 Task: Add an event with the title Third Marketing Campaign Evaluation and Fine-tuning, date '2024/04/09', time 7:00 AM to 9:00 AMand add a description: During the discussion, both the employee and the supervisor (or relevant stakeholders) will have an opportunity to share their perspectives, observations, and concerns. The focus will be on understanding the underlying reasons for the performance issues, identifying any obstacles or challenges, and jointly developing a plan for improvement., put the event into Orange category, logged in from the account softage.8@softage.netand send the event invitation to softage.7@softage.net and softage.9@softage.net. Set a reminder for the event 1 hour before
Action: Mouse moved to (110, 143)
Screenshot: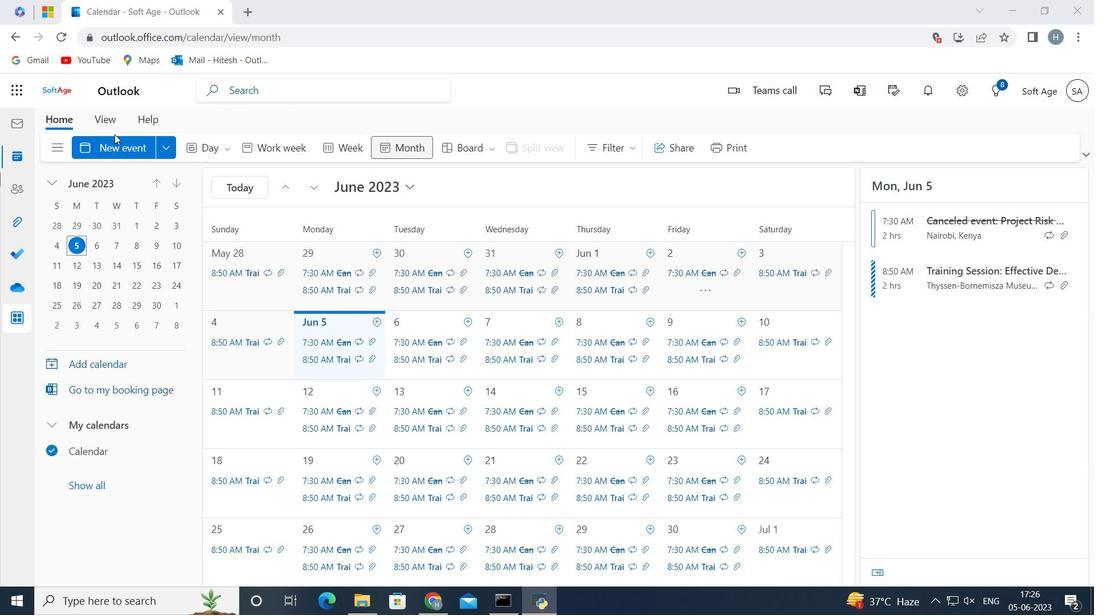
Action: Mouse pressed left at (110, 143)
Screenshot: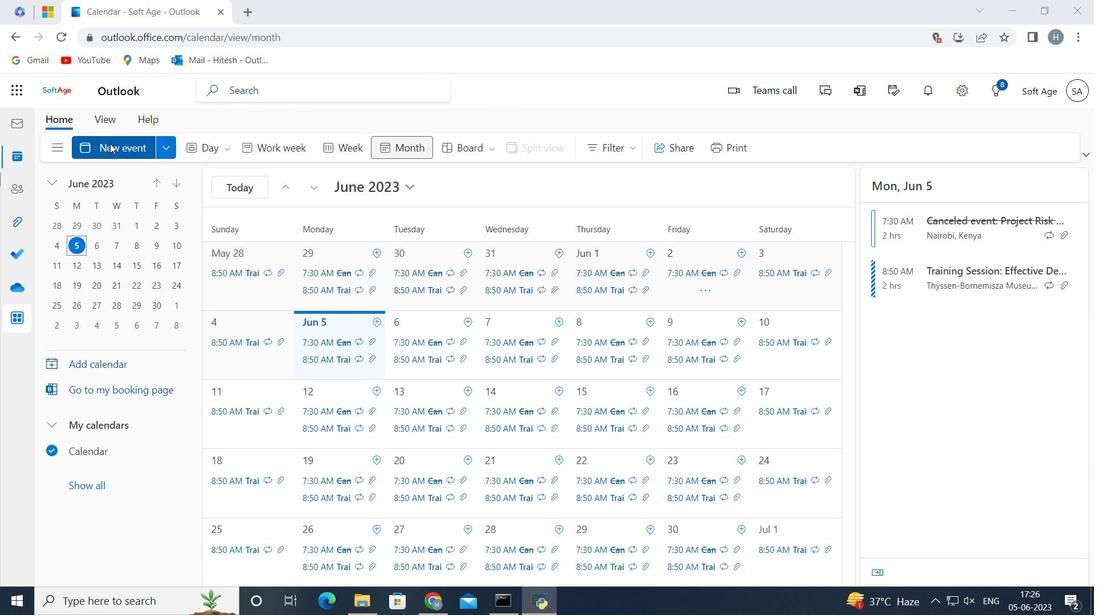 
Action: Mouse moved to (377, 234)
Screenshot: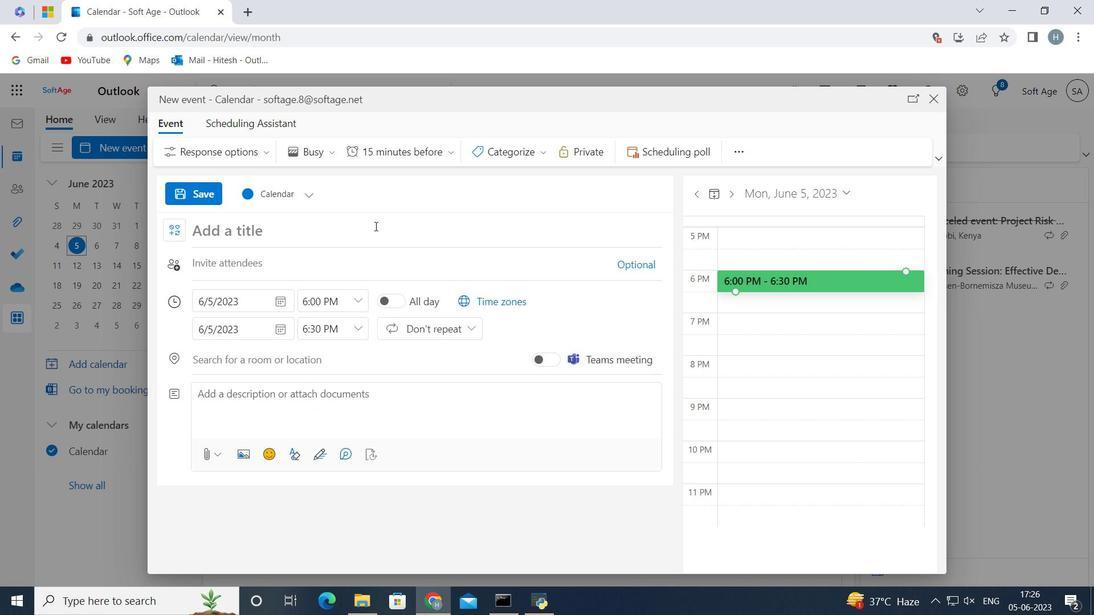 
Action: Mouse pressed left at (377, 234)
Screenshot: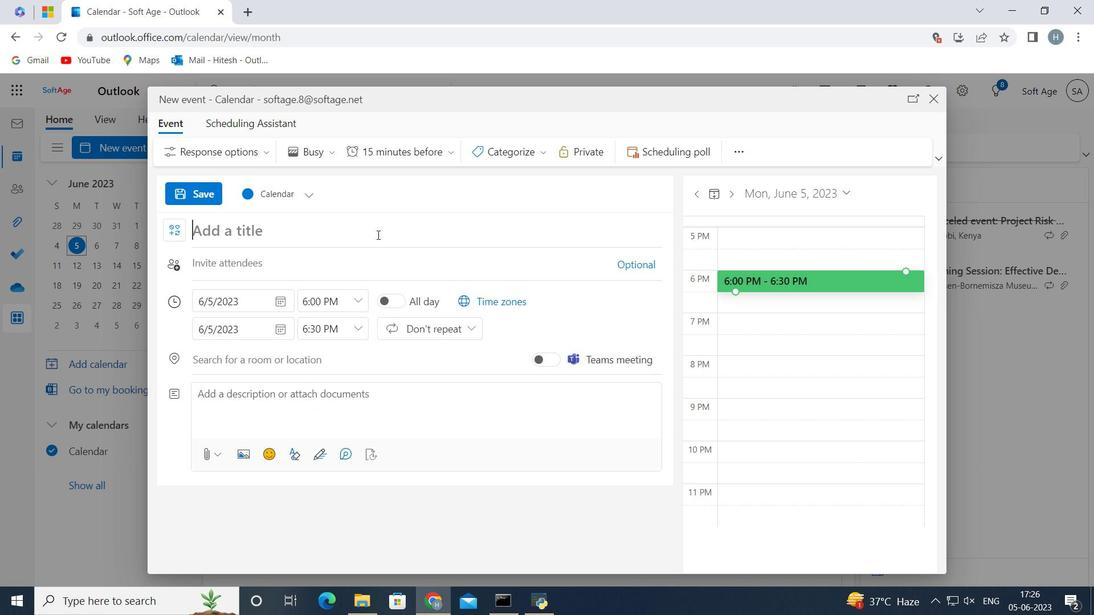 
Action: Key pressed <Key.shift>Third<Key.space><Key.shift>Marketing<Key.space><Key.shift>Campaign<Key.space><Key.shift>Evaluation<Key.space>and<Key.space><Key.shift>Fine-tuning<Key.space>
Screenshot: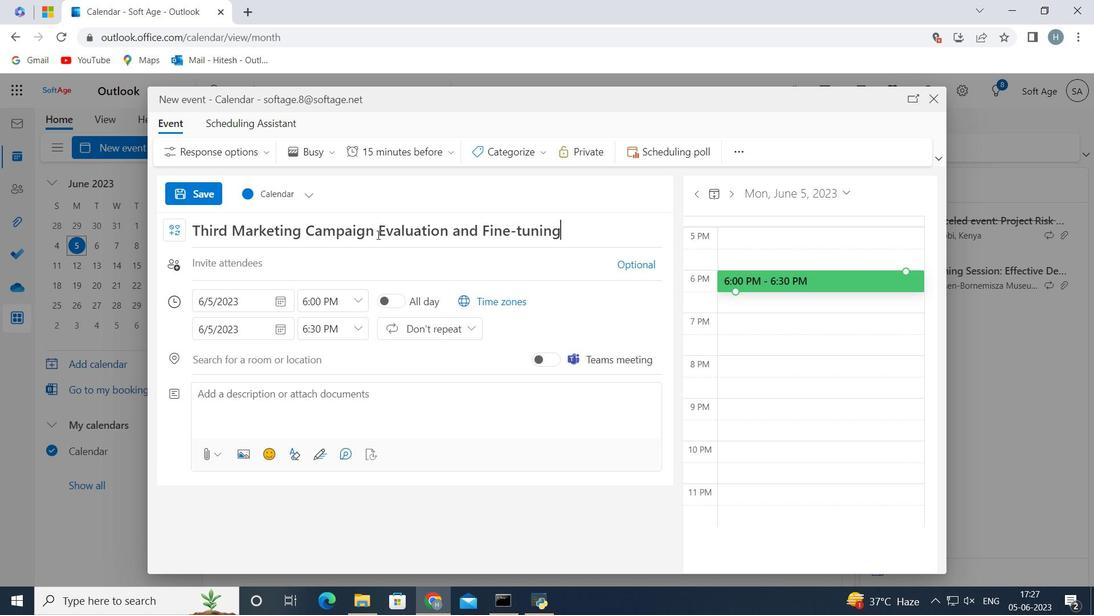 
Action: Mouse moved to (282, 298)
Screenshot: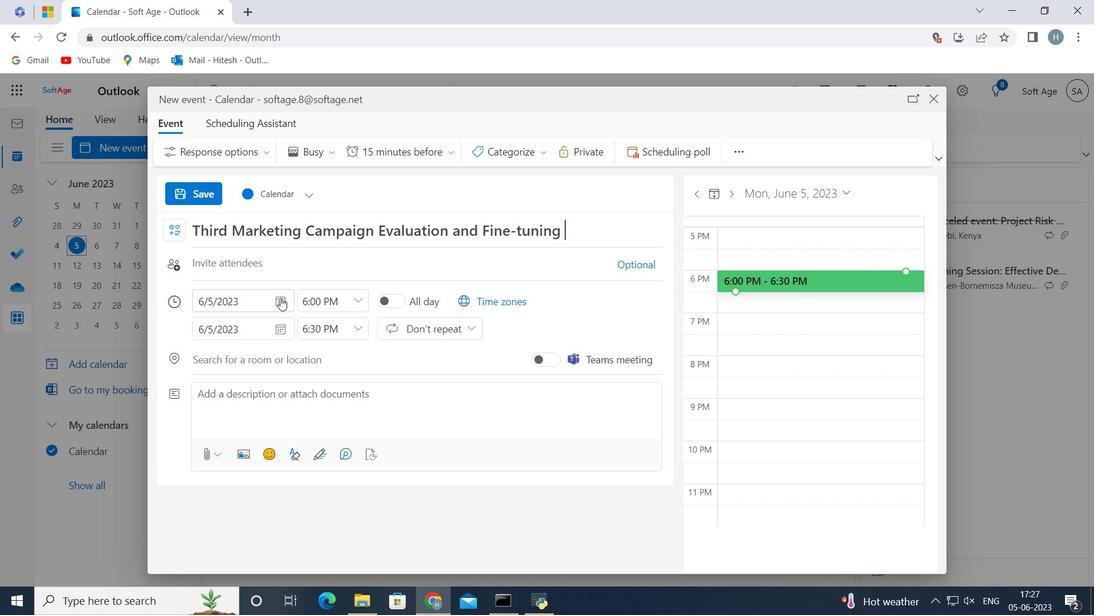 
Action: Mouse pressed left at (282, 298)
Screenshot: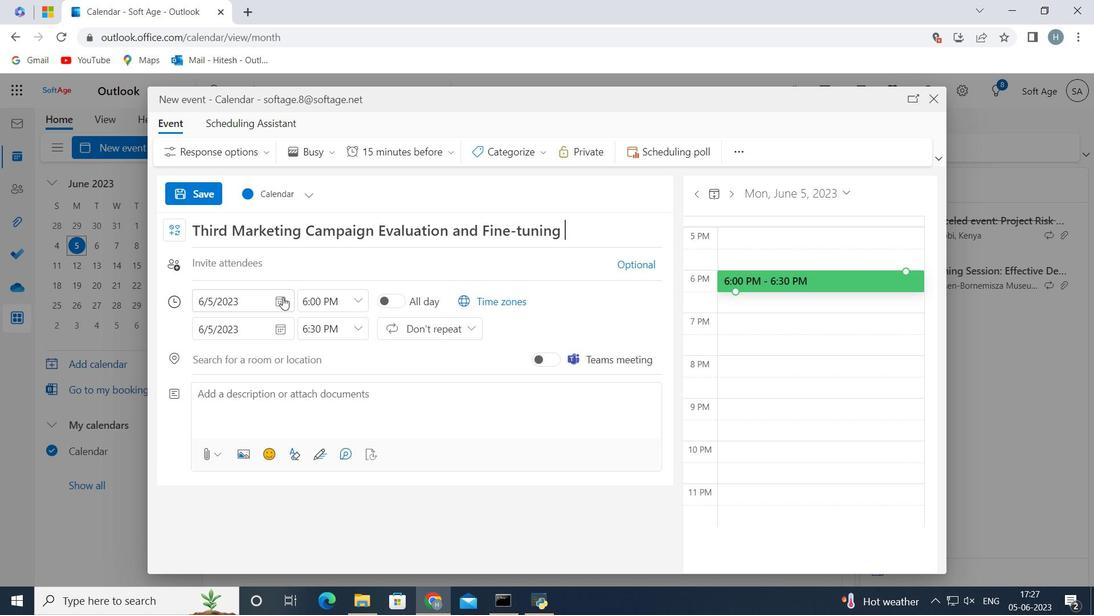 
Action: Mouse moved to (251, 328)
Screenshot: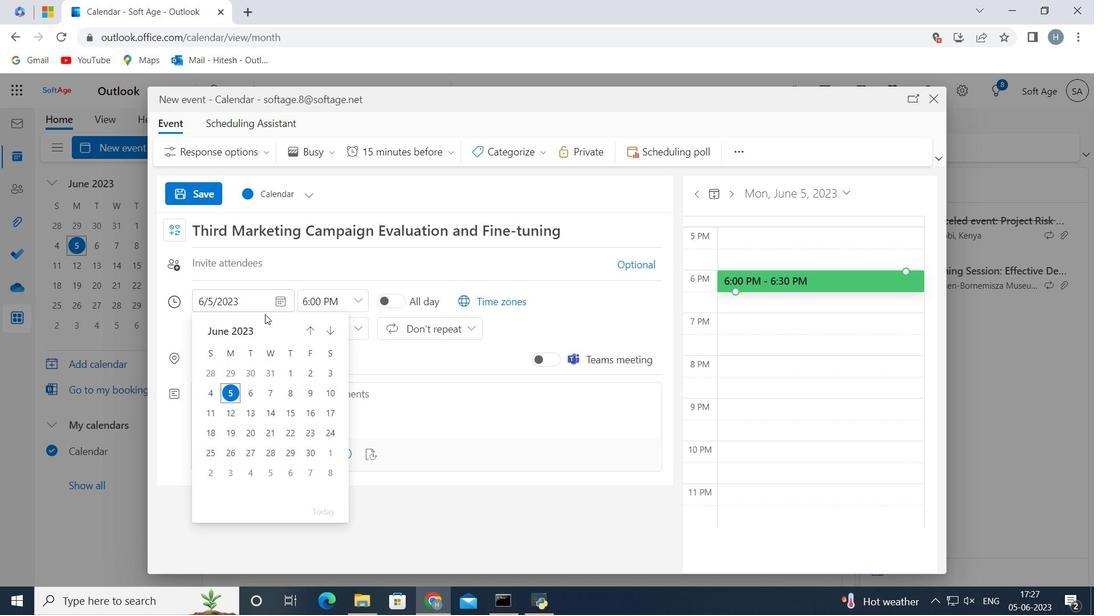 
Action: Mouse pressed left at (251, 328)
Screenshot: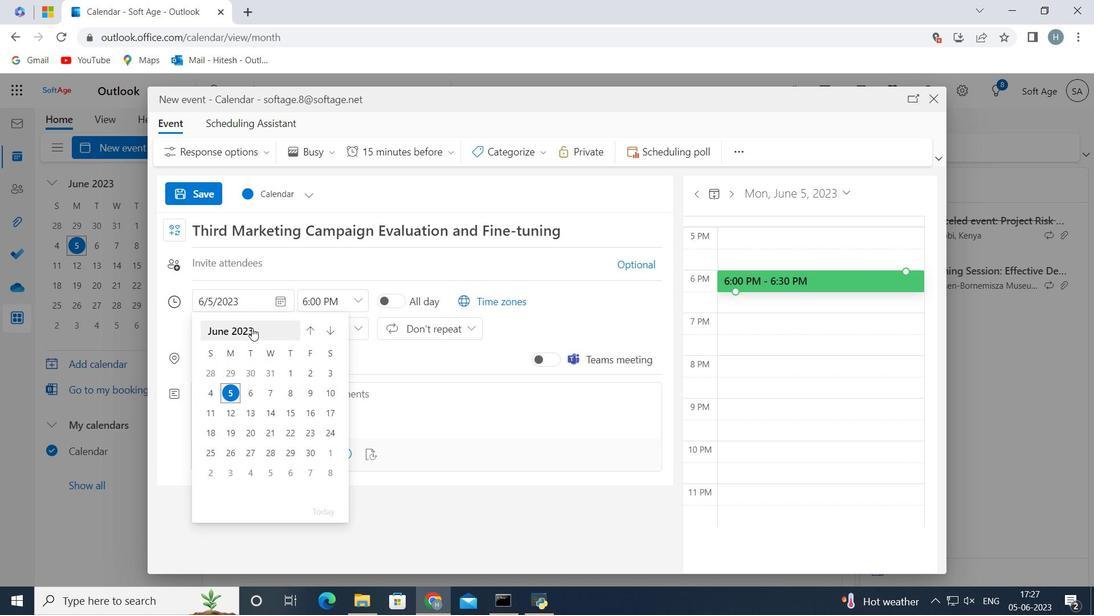 
Action: Mouse pressed left at (251, 328)
Screenshot: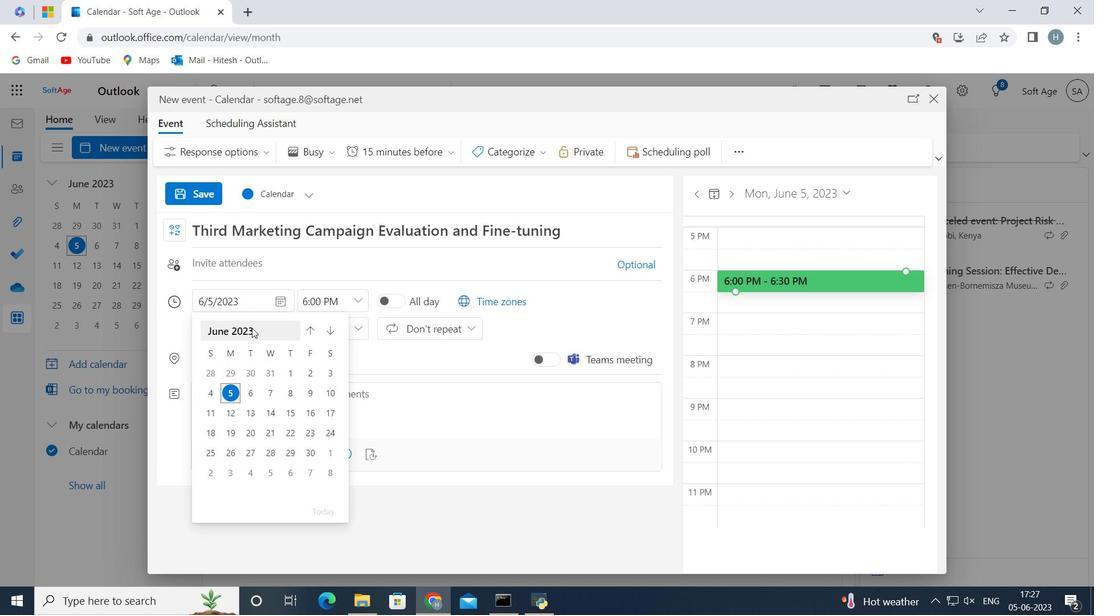 
Action: Mouse moved to (222, 396)
Screenshot: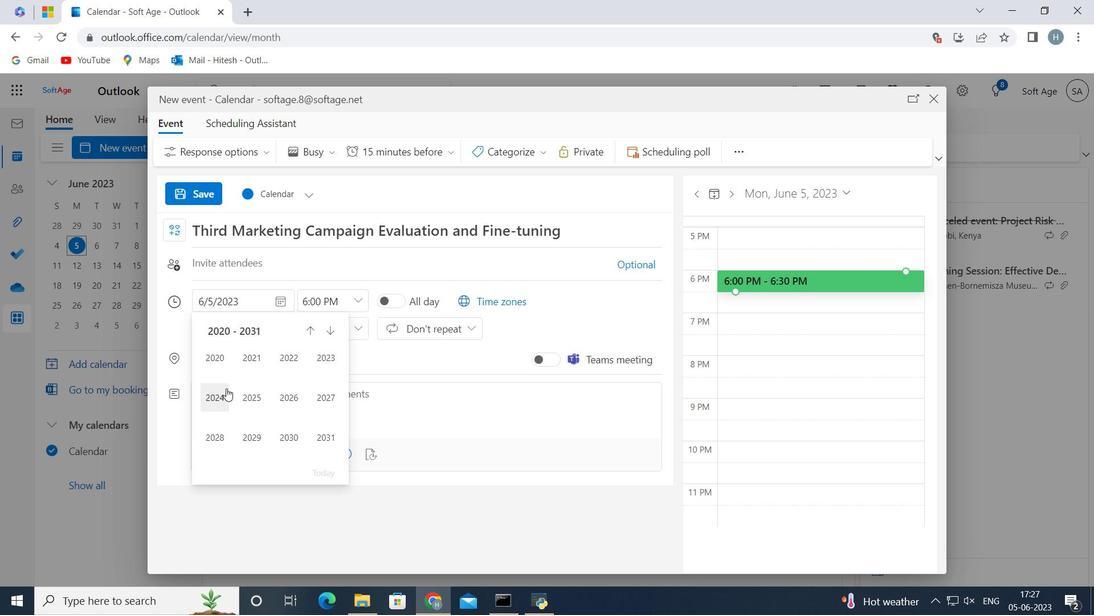 
Action: Mouse pressed left at (222, 396)
Screenshot: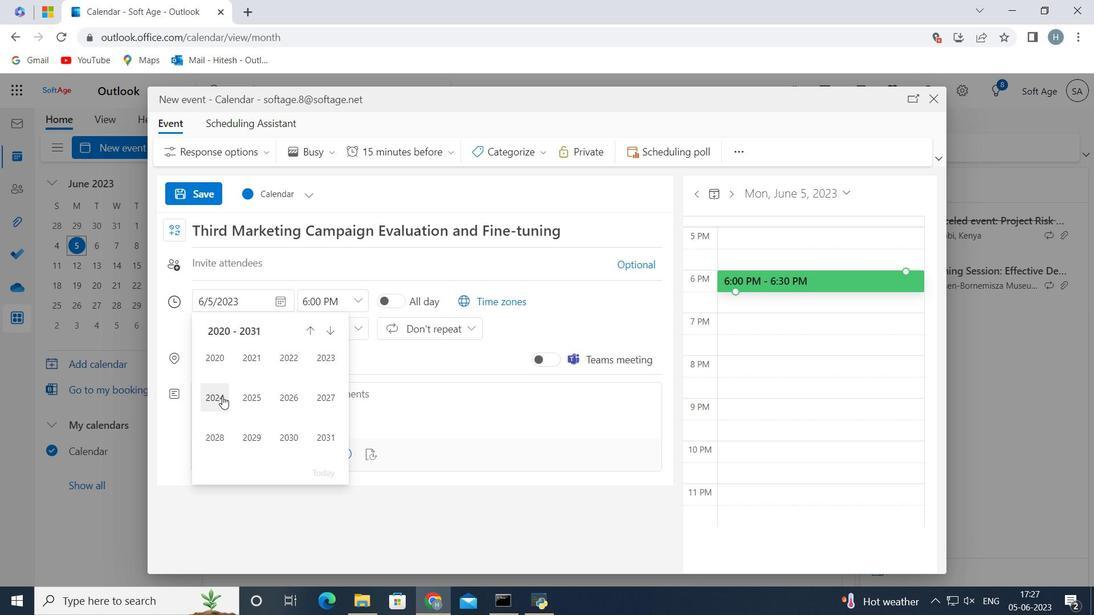 
Action: Mouse moved to (328, 355)
Screenshot: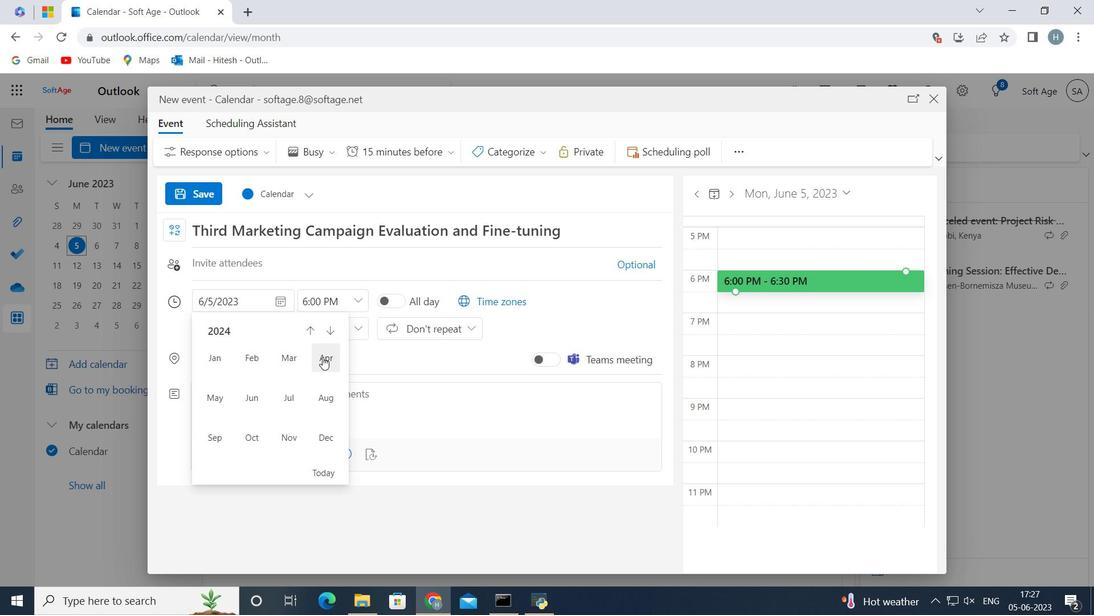 
Action: Mouse pressed left at (328, 355)
Screenshot: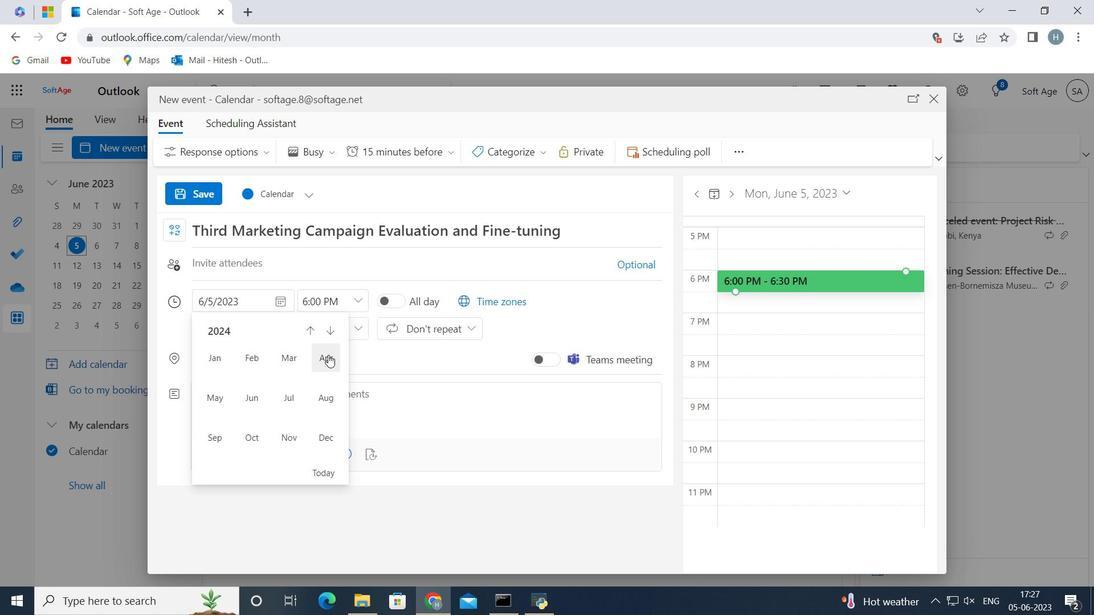 
Action: Mouse moved to (250, 393)
Screenshot: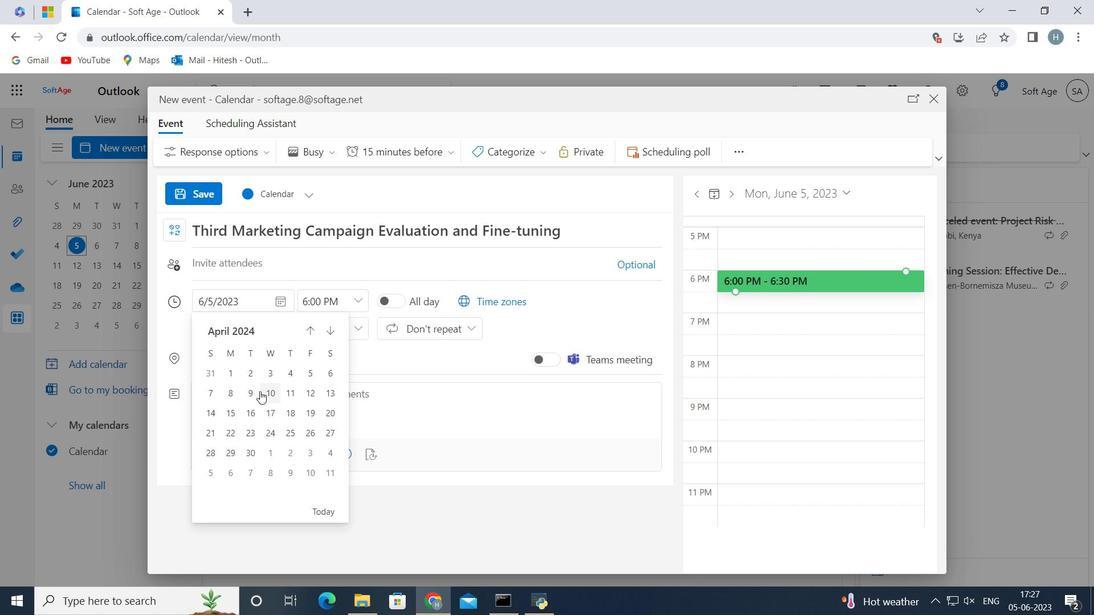 
Action: Mouse pressed left at (250, 393)
Screenshot: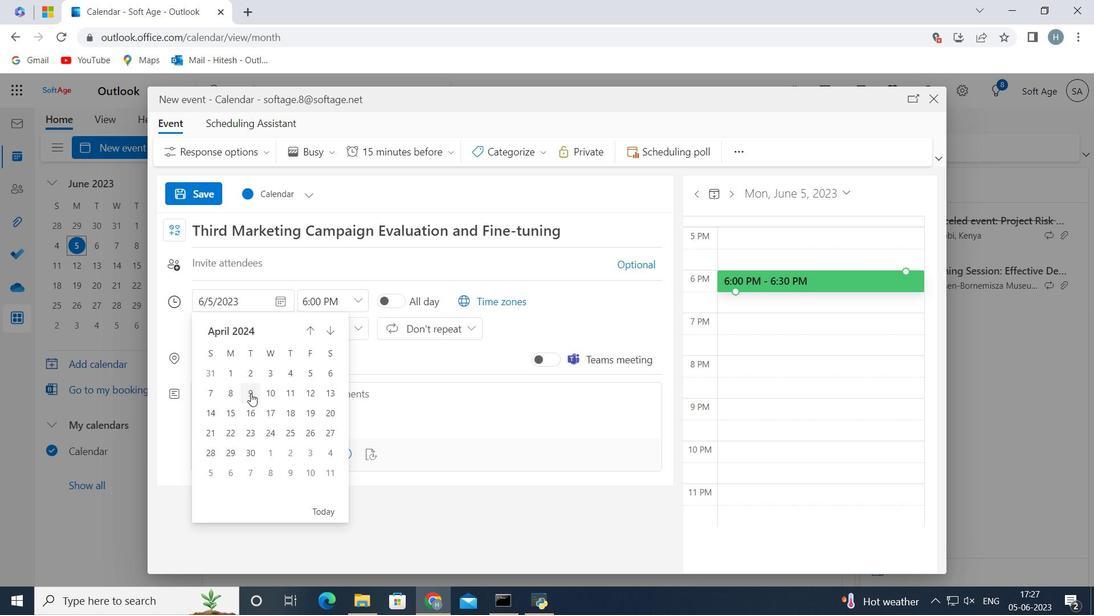 
Action: Mouse moved to (362, 298)
Screenshot: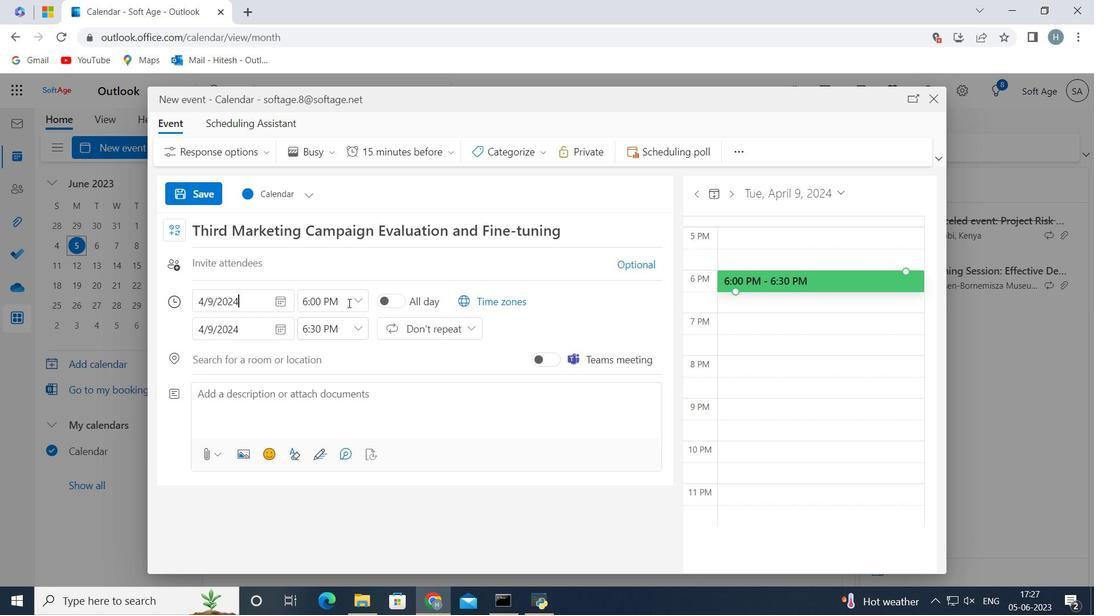 
Action: Mouse pressed left at (362, 298)
Screenshot: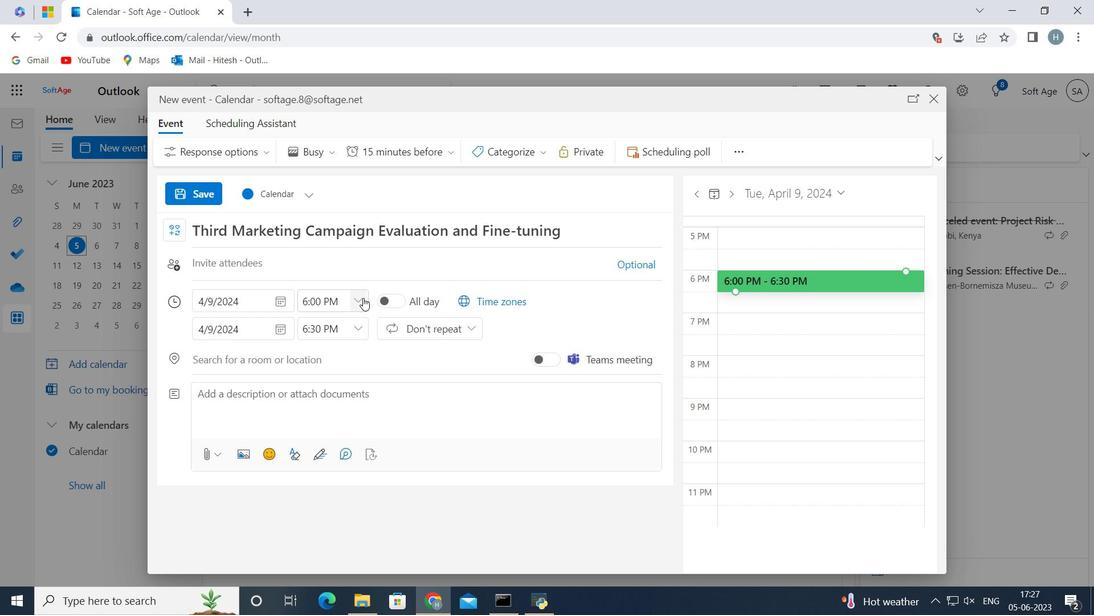 
Action: Mouse moved to (318, 389)
Screenshot: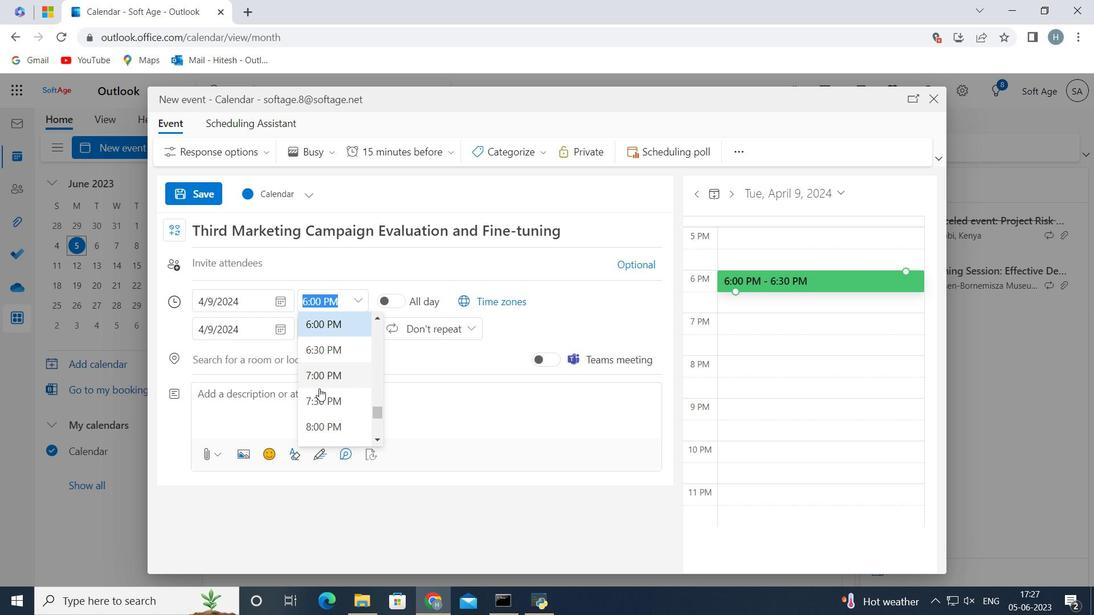 
Action: Mouse scrolled (318, 389) with delta (0, 0)
Screenshot: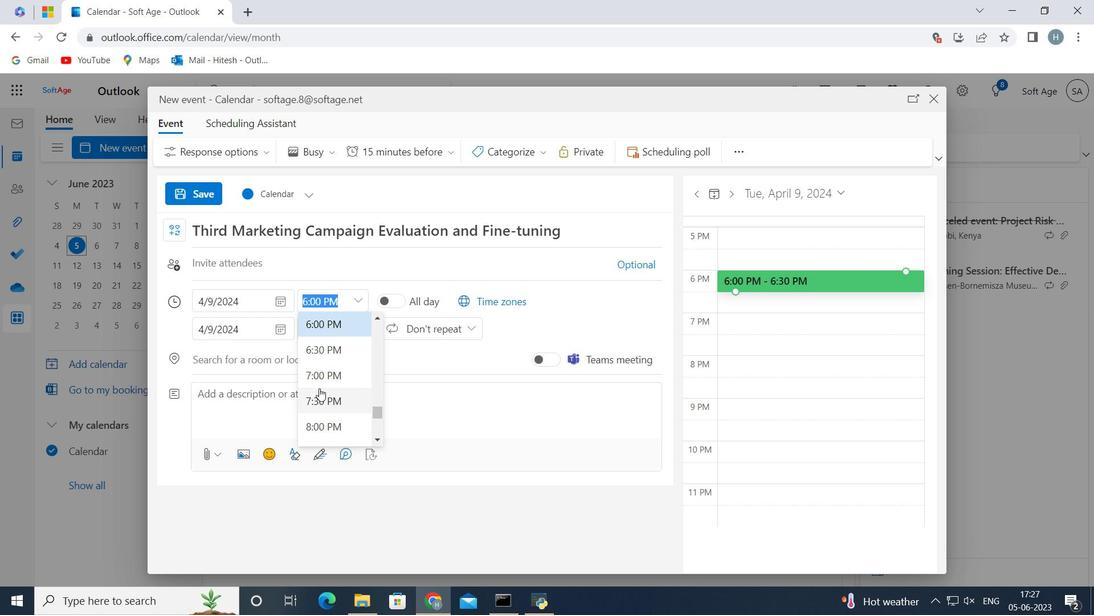 
Action: Mouse scrolled (318, 389) with delta (0, 0)
Screenshot: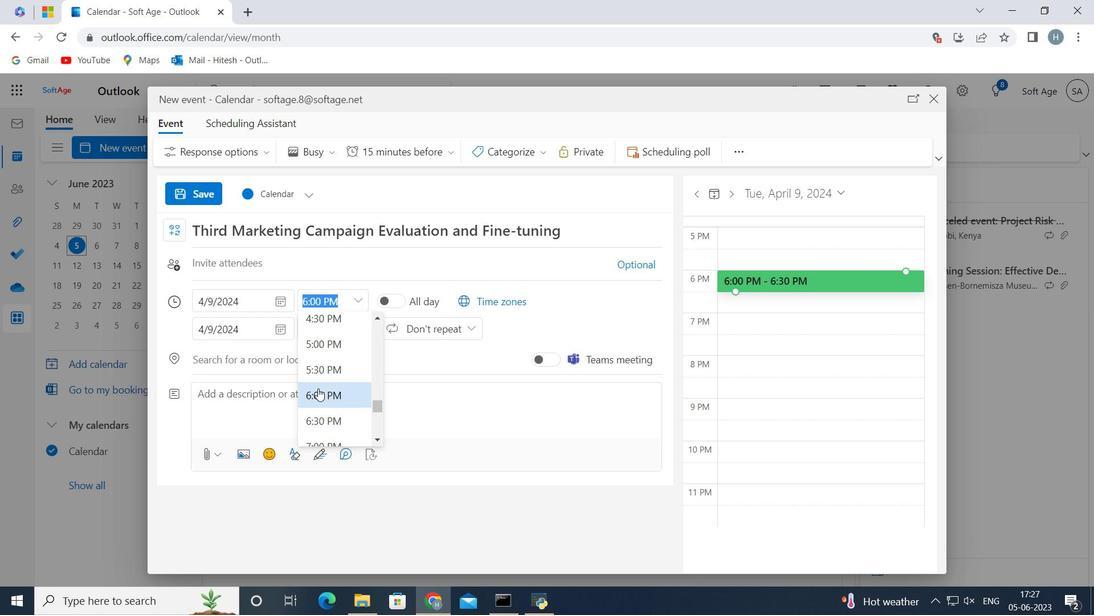 
Action: Mouse scrolled (318, 389) with delta (0, 0)
Screenshot: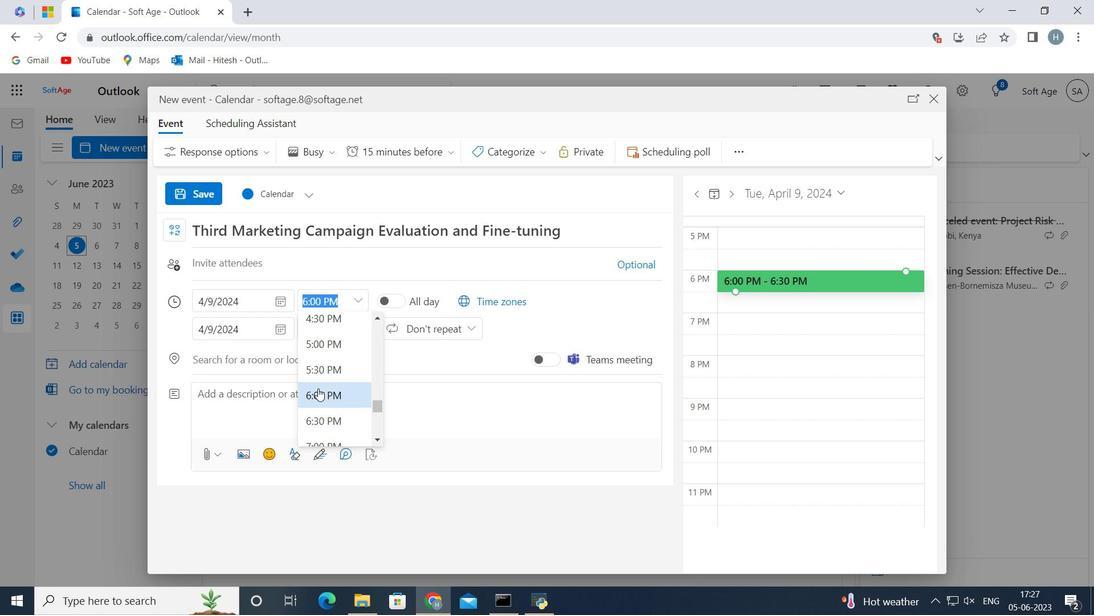
Action: Mouse scrolled (318, 389) with delta (0, 0)
Screenshot: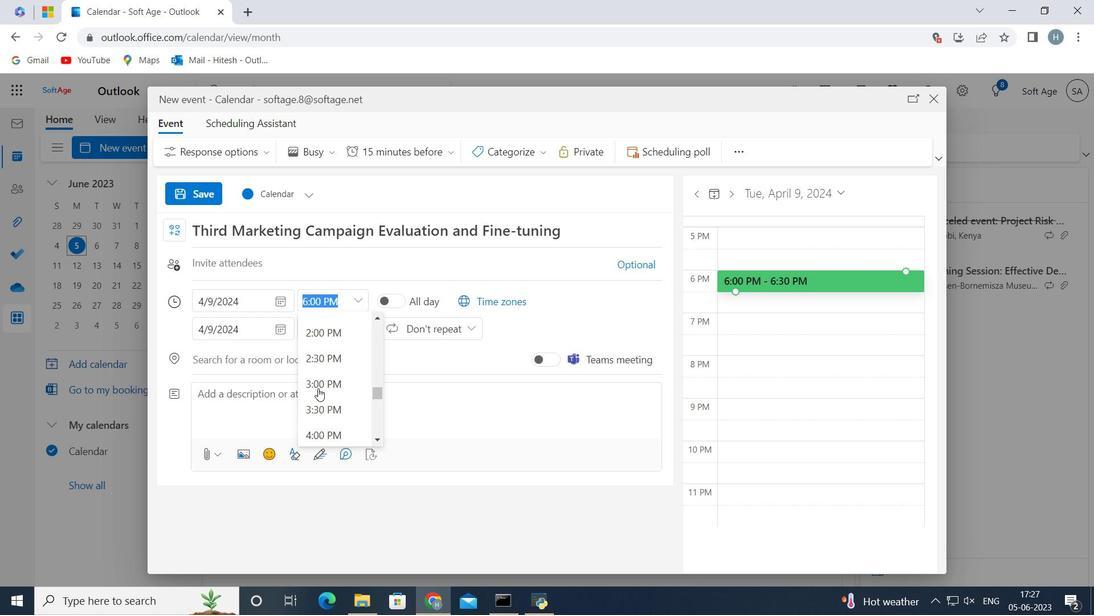
Action: Mouse scrolled (318, 389) with delta (0, 0)
Screenshot: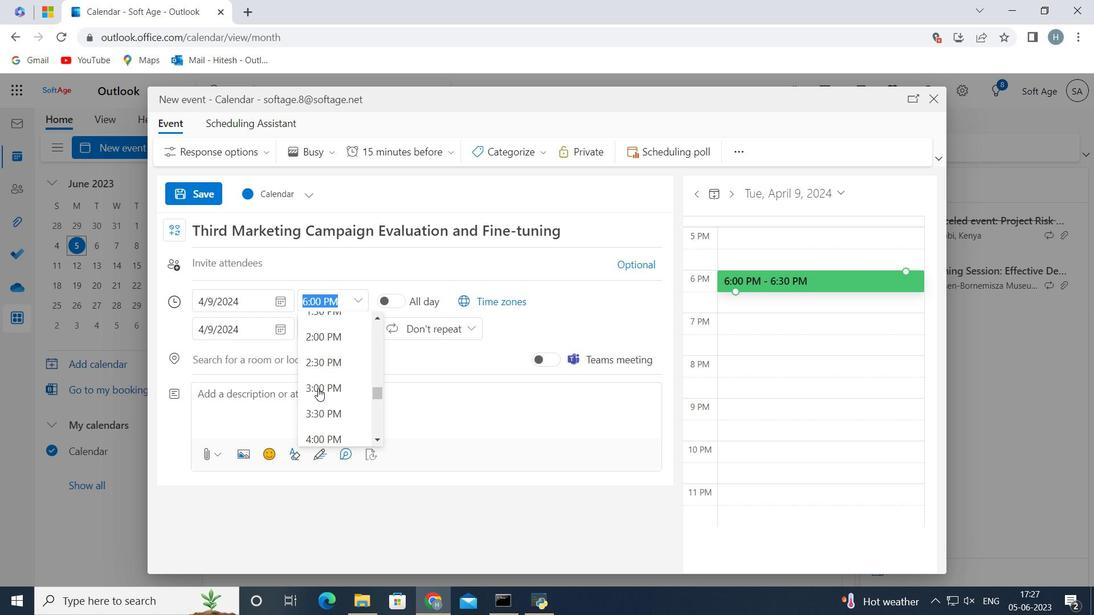 
Action: Mouse scrolled (318, 389) with delta (0, 0)
Screenshot: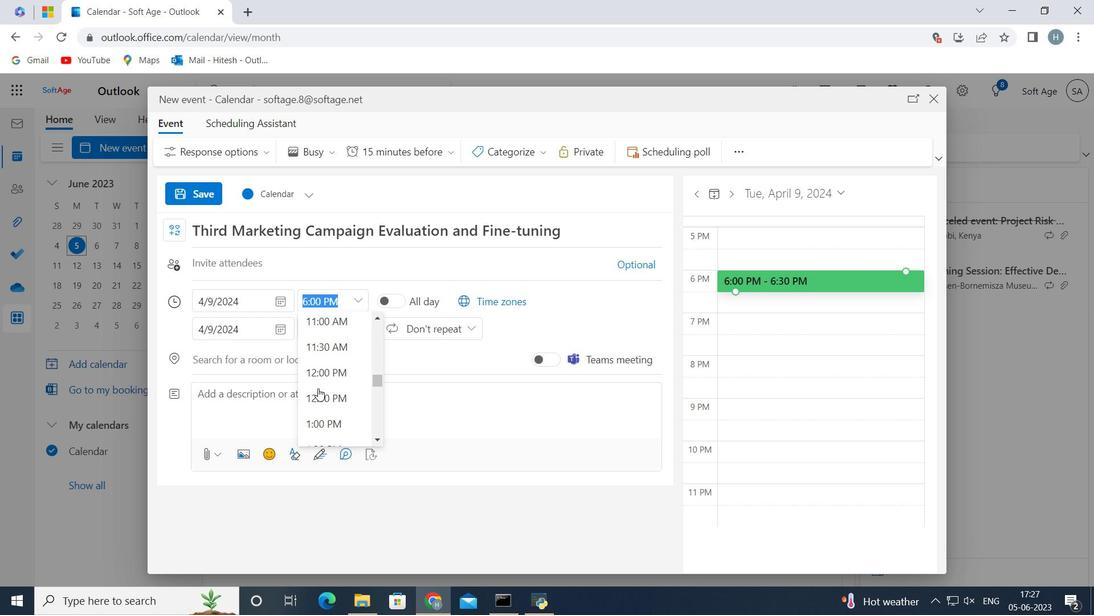 
Action: Mouse scrolled (318, 389) with delta (0, 0)
Screenshot: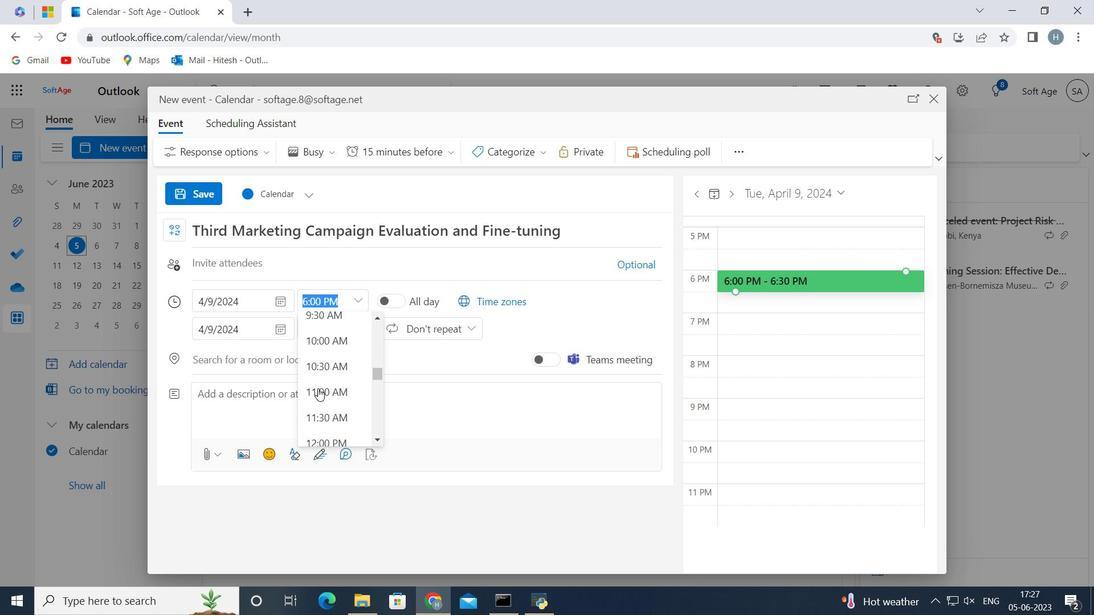 
Action: Mouse moved to (318, 389)
Screenshot: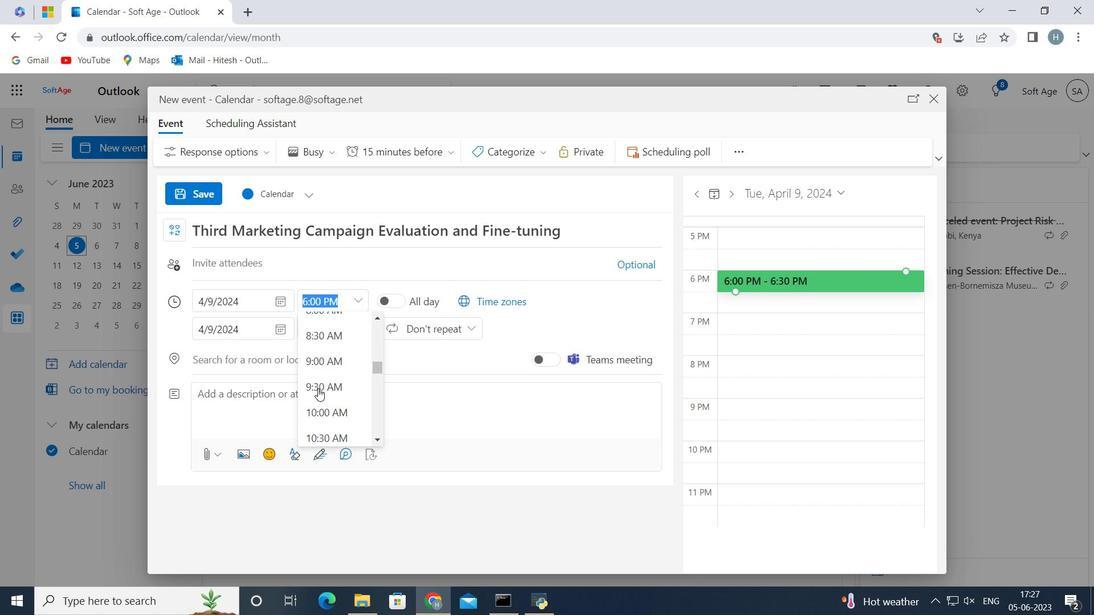
Action: Mouse scrolled (318, 389) with delta (0, 0)
Screenshot: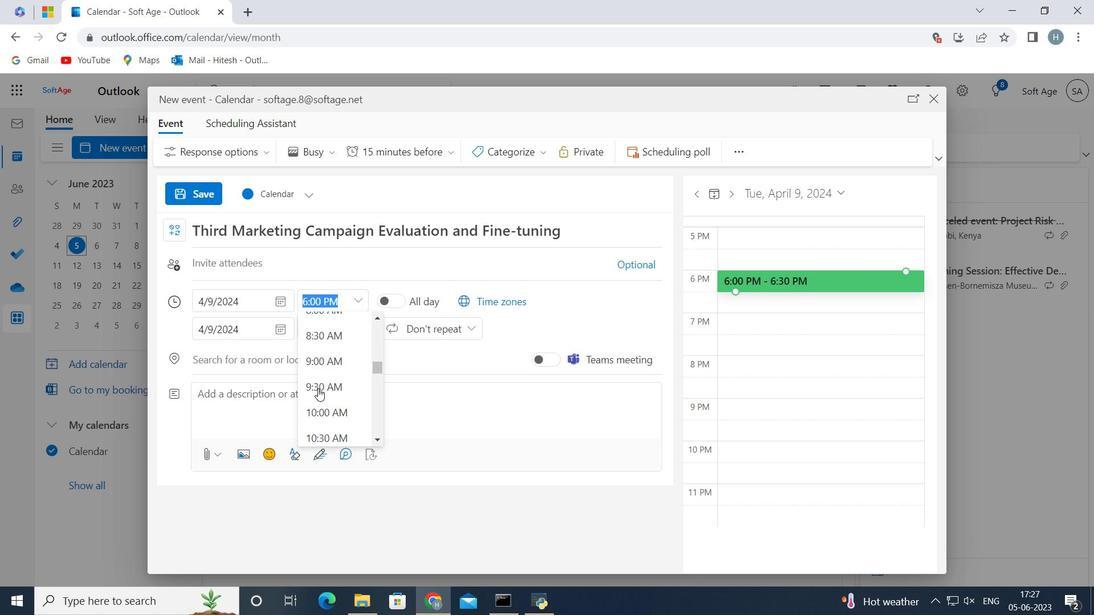 
Action: Mouse scrolled (318, 389) with delta (0, 0)
Screenshot: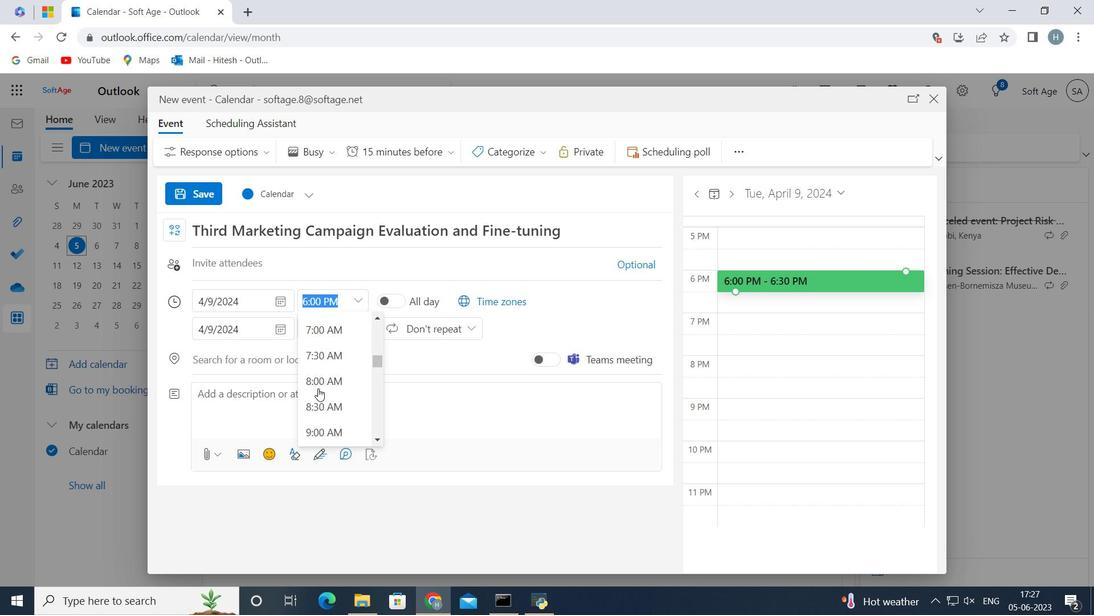 
Action: Mouse moved to (325, 394)
Screenshot: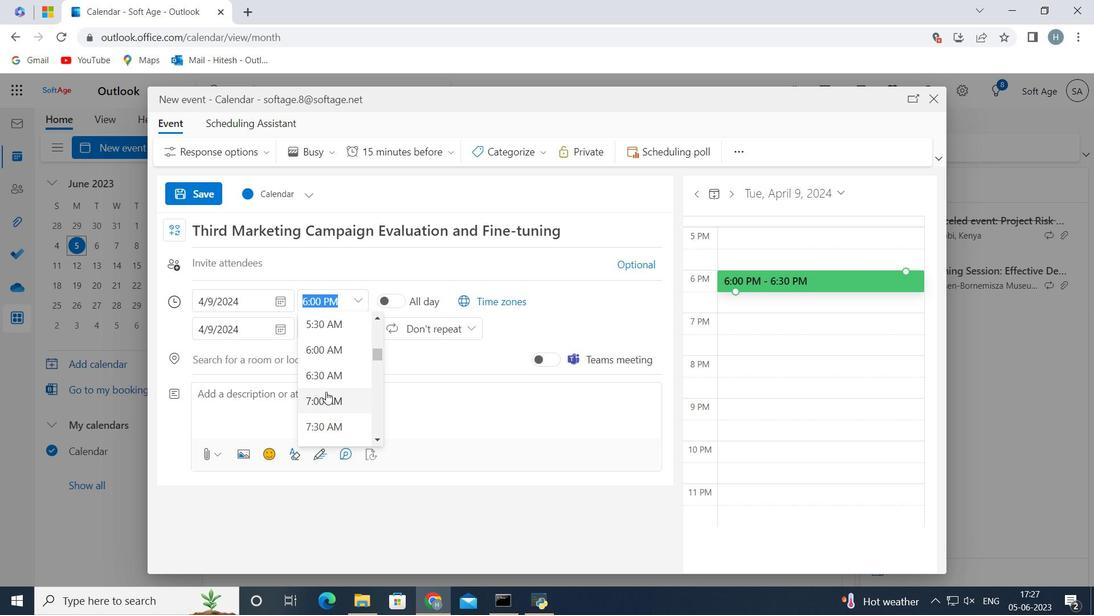 
Action: Mouse pressed left at (325, 394)
Screenshot: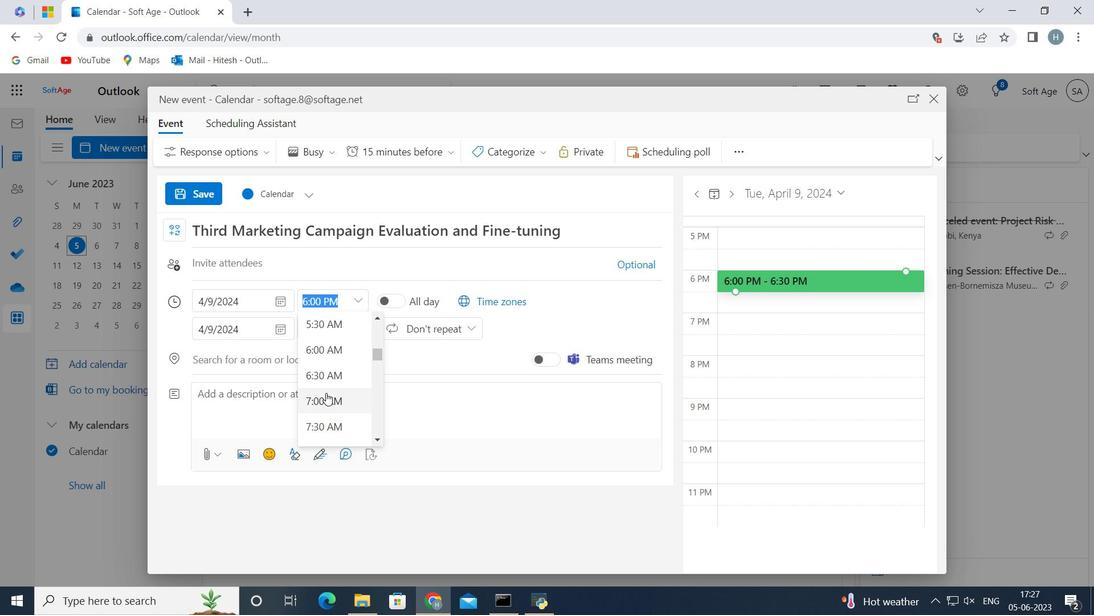 
Action: Mouse moved to (359, 331)
Screenshot: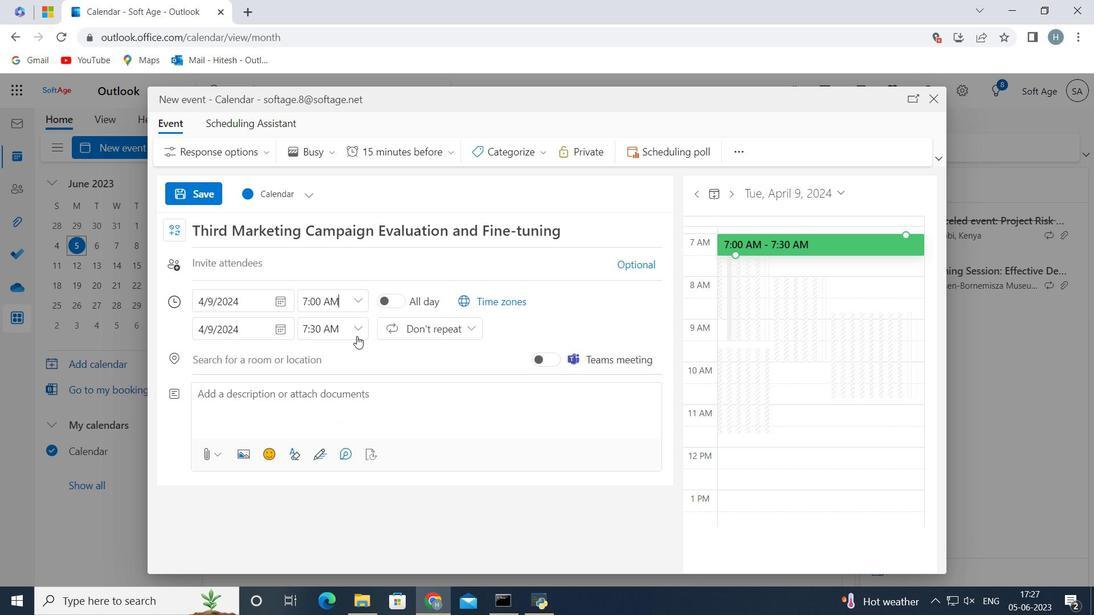 
Action: Mouse pressed left at (359, 331)
Screenshot: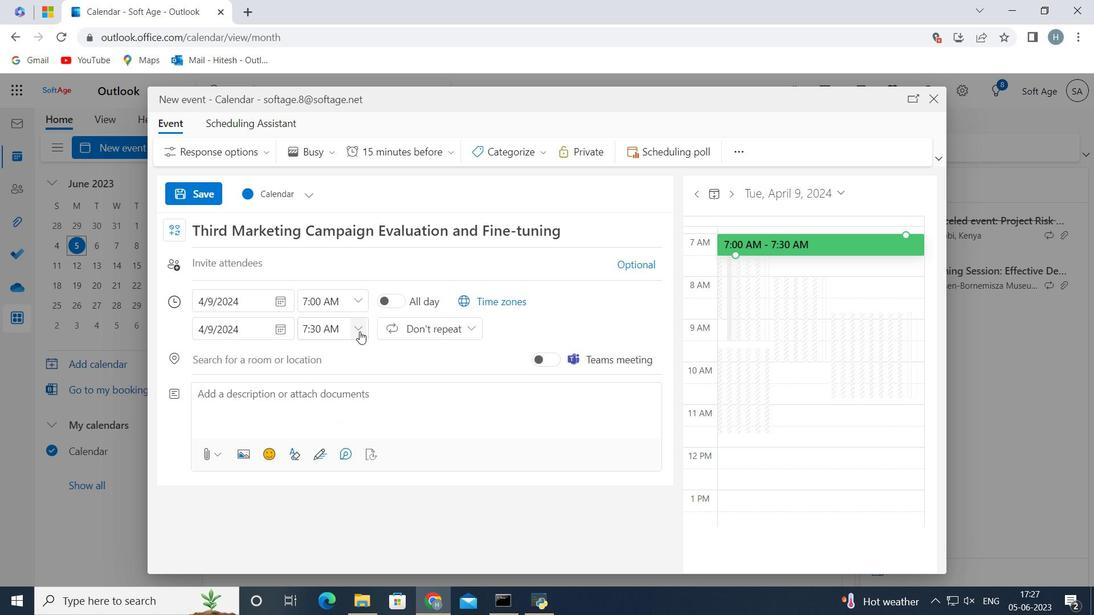 
Action: Mouse moved to (339, 425)
Screenshot: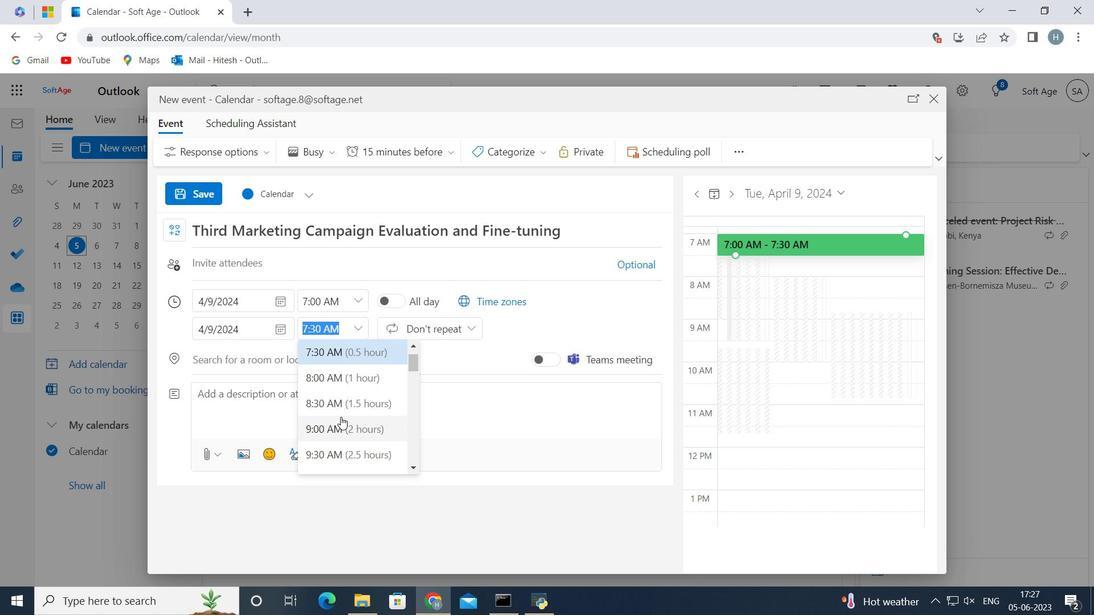 
Action: Mouse pressed left at (339, 425)
Screenshot: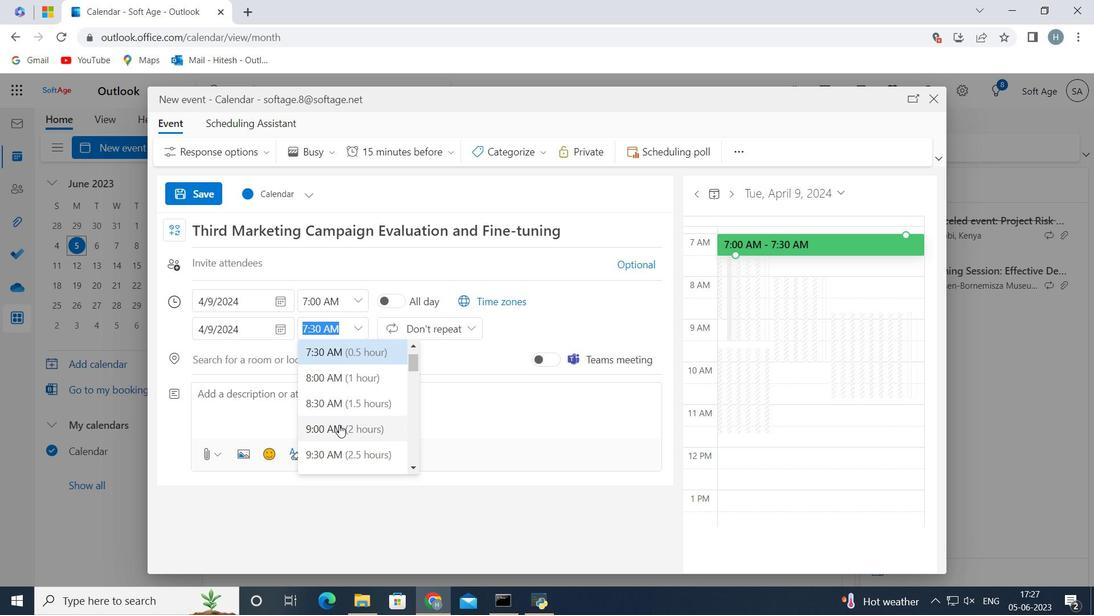
Action: Mouse moved to (301, 397)
Screenshot: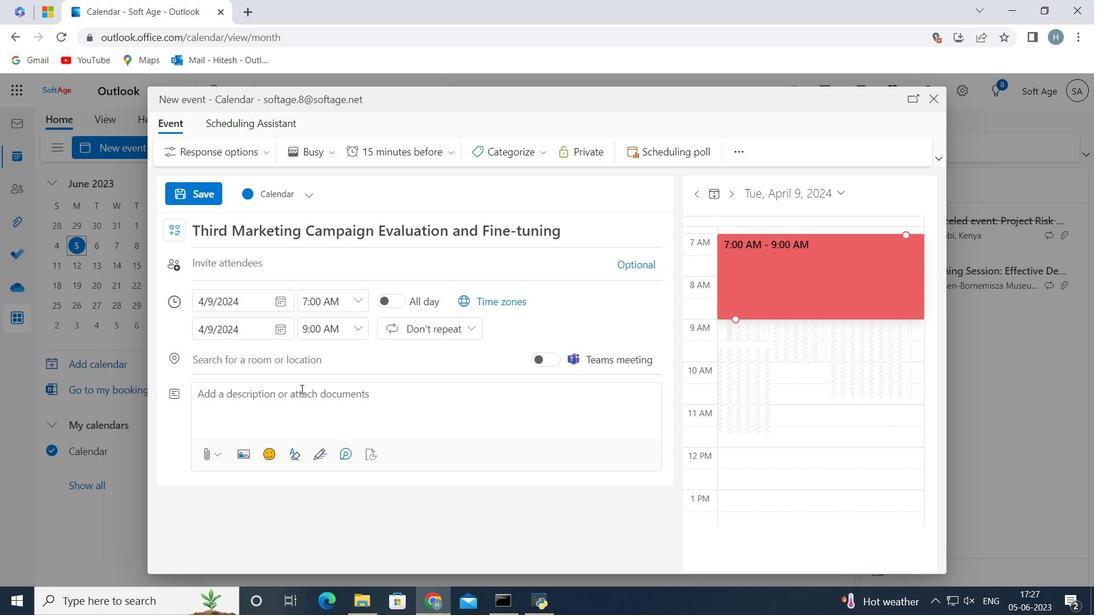 
Action: Mouse pressed left at (301, 397)
Screenshot: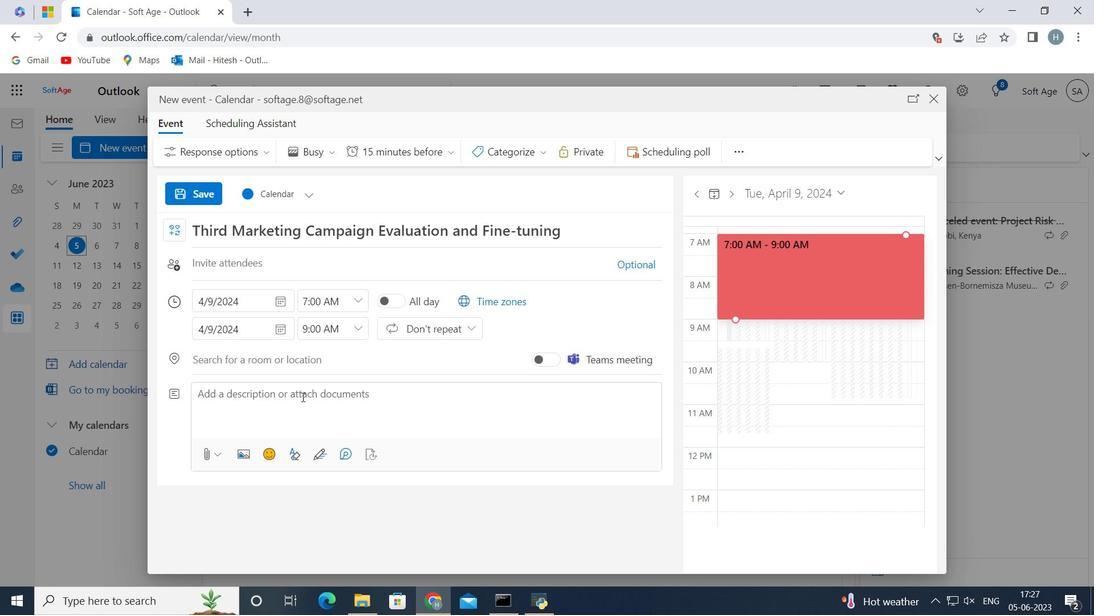 
Action: Key pressed <Key.shift>
Screenshot: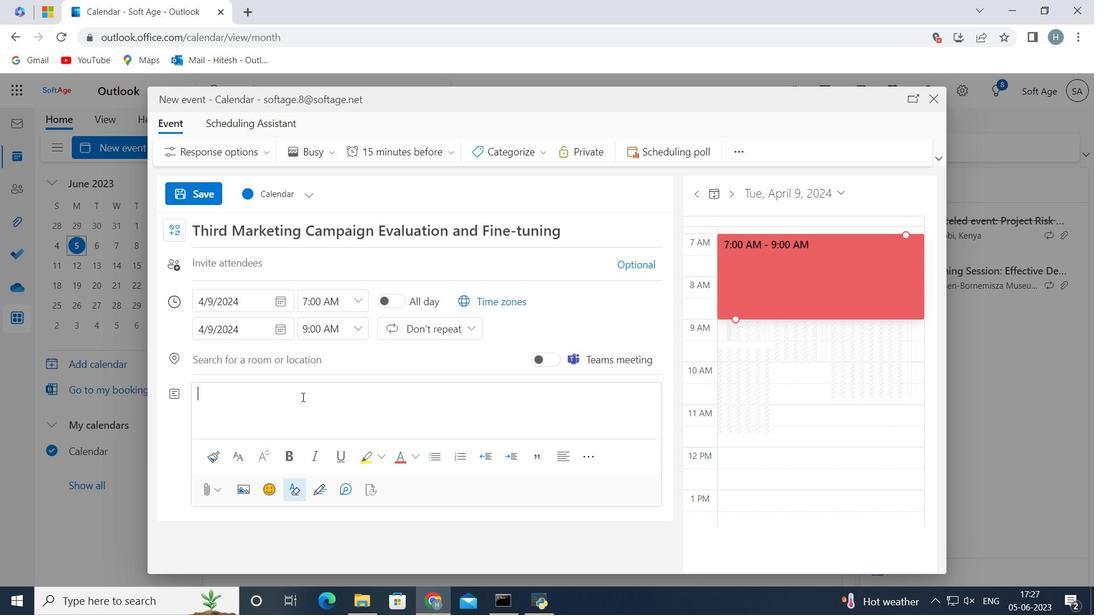 
Action: Mouse moved to (302, 397)
Screenshot: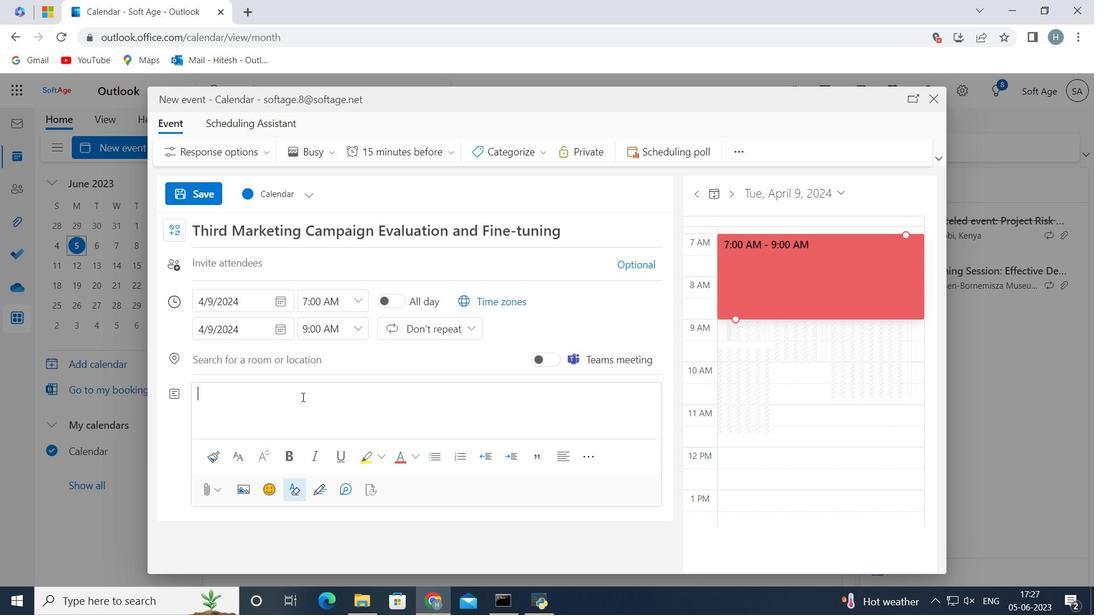 
Action: Key pressed <Key.shift>During<Key.space>the<Key.space>discussion,<Key.space>n<Key.backspace>both
Screenshot: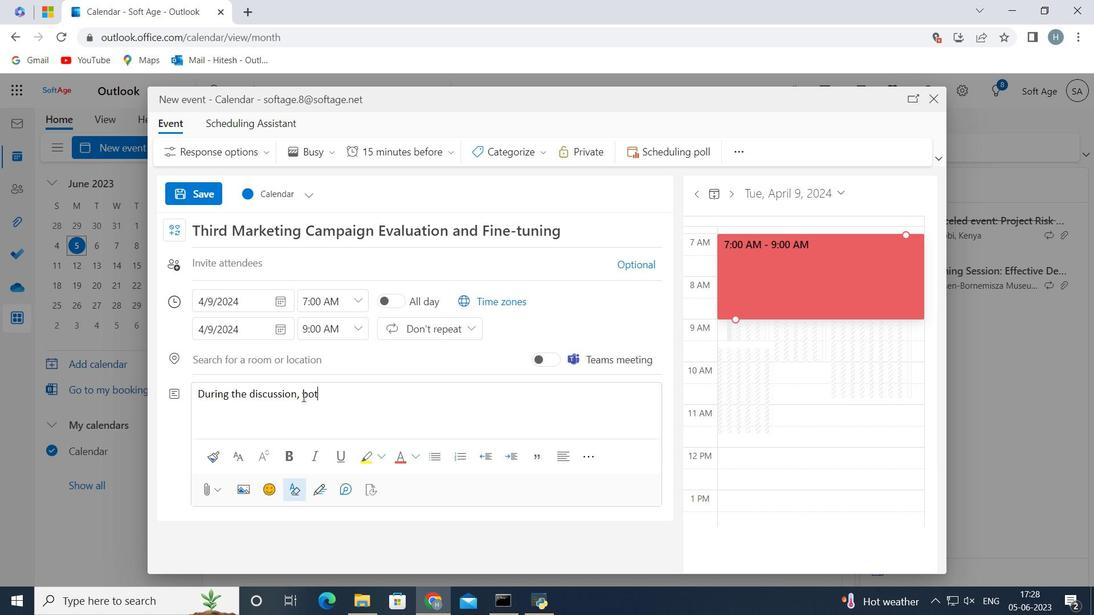 
Action: Mouse moved to (651, 411)
Screenshot: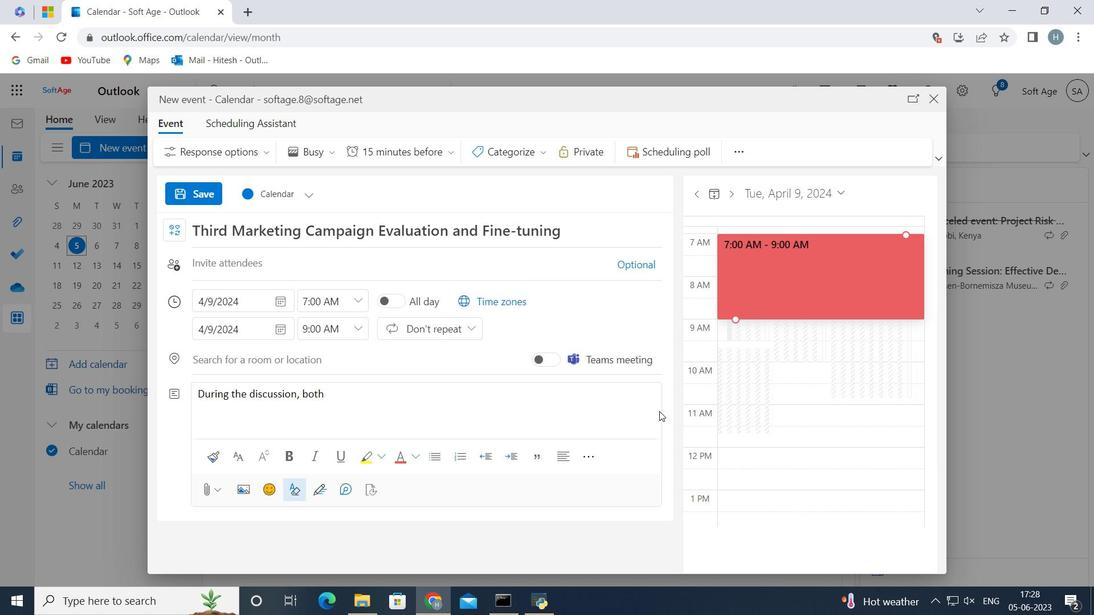 
Action: Key pressed <Key.space>the<Key.space>employee<Key.space>and<Key.space>the<Key.space>supervisor<Key.space><Key.shift_r>(<Key.space>or<Key.space>relevent<Key.space>stakeg<Key.backspace>holder<Key.left><Key.left><Key.left><Key.left><Key.right><Key.right><Key.right><Key.right><Key.backspace><Key.backspace><Key.backspace><Key.backspace><Key.backspace><Key.backspace><Key.backspace><Key.backspace><Key.backspace><Key.backspace><Key.backspace><Key.backspace><Key.backspace><Key.backspace><Key.backspace>ant<Key.space>stakeholders<Key.space><Key.shift_r><Key.shift_r><Key.shift_r><Key.shift_r><Key.shift_r><Key.shift_r>)<Key.space>will<Key.space>have<Key.space>an<Key.space>opportunity<Key.space>to<Key.space>share<Key.space>their<Key.space>perspectives,<Key.space>observations<Key.space>and<Key.space>concerns,<Key.space><Key.shift><Key.backspace><Key.backspace>.<Key.space><Key.shift>The<Key.space>focus<Key.space>will<Key.space>be<Key.space>on<Key.space>understanding<Key.space>the<Key.space>underlying<Key.space>reason<Key.space>for<Key.space>the<Key.space>performance<Key.space>issues,<Key.space>identifying<Key.space>any<Key.space>obstacles<Key.space>or<Key.space>challenges,<Key.space>and<Key.space>jointly<Key.space>devekiping<Key.space>a<Key.space>plan<Key.space>for<Key.space>improvement.<Key.space><Key.left><Key.left><Key.left><Key.left><Key.left><Key.left><Key.left><Key.left><Key.left><Key.left><Key.left><Key.left><Key.left><Key.left><Key.left><Key.left><Key.left><Key.left><Key.left><Key.left><Key.left><Key.left><Key.left><Key.left><Key.left><Key.left><Key.left><Key.left><Key.left><Key.left><Key.backspace>l<Key.right><Key.backspace>o<Key.right><Key.right><Key.right><Key.right><Key.right><Key.right><Key.right><Key.right><Key.right><Key.right><Key.right><Key.right><Key.right><Key.right><Key.right><Key.right><Key.right><Key.right><Key.right><Key.right><Key.right><Key.right><Key.right><Key.right><Key.right><Key.right><Key.right><Key.right>
Screenshot: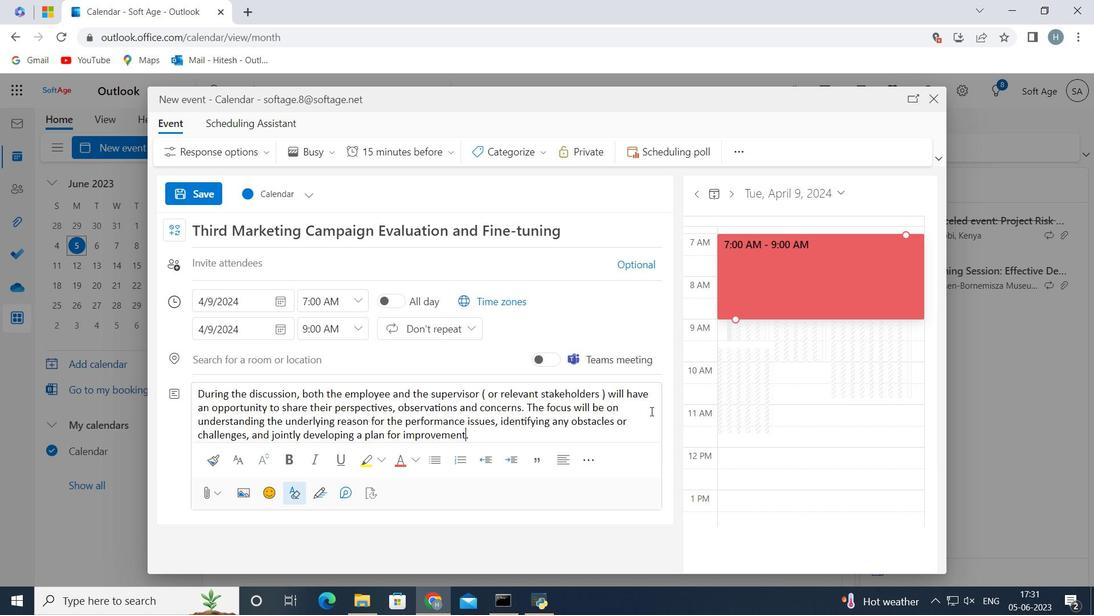 
Action: Mouse moved to (537, 144)
Screenshot: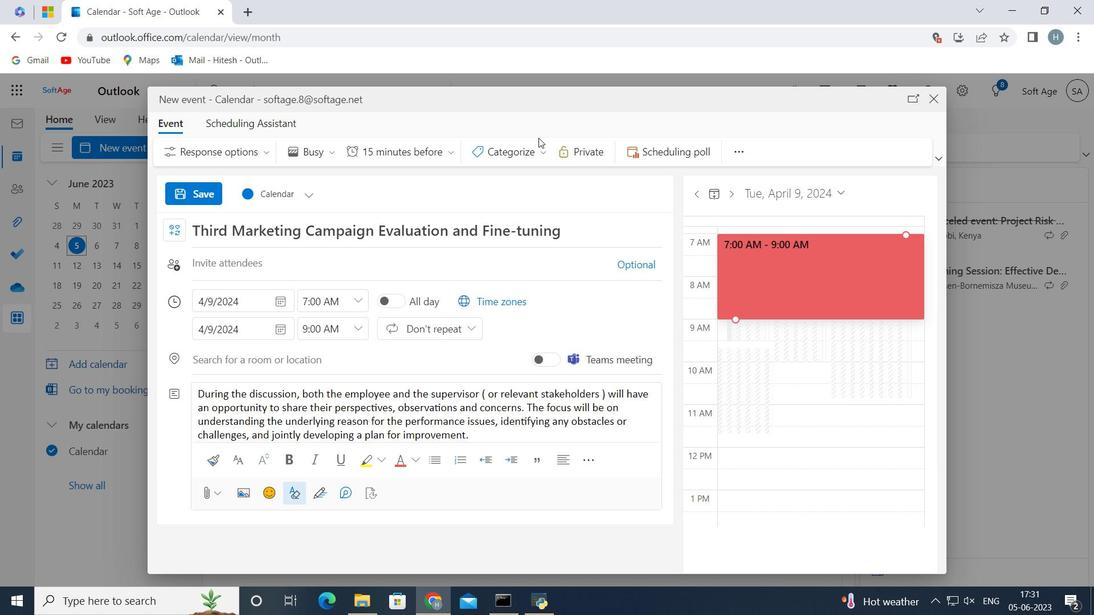 
Action: Mouse pressed left at (537, 144)
Screenshot: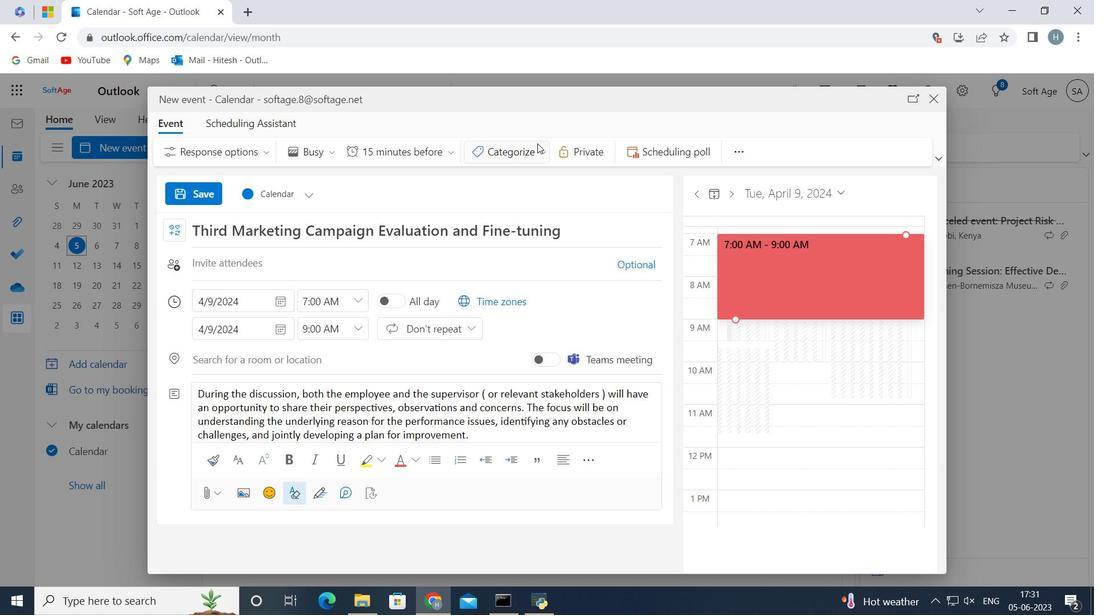 
Action: Mouse moved to (527, 227)
Screenshot: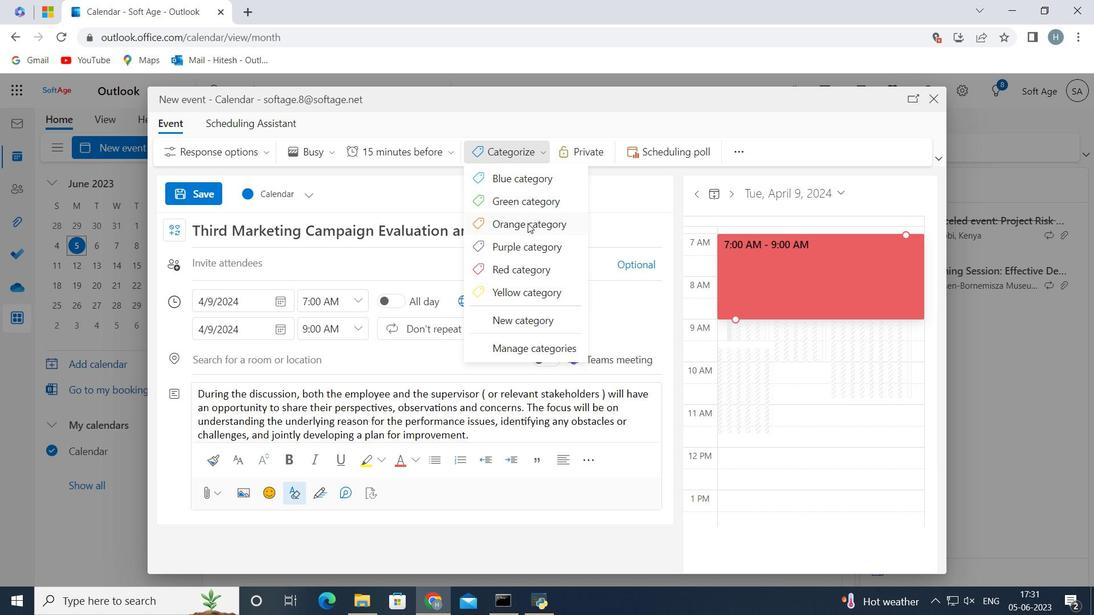 
Action: Mouse pressed left at (527, 227)
Screenshot: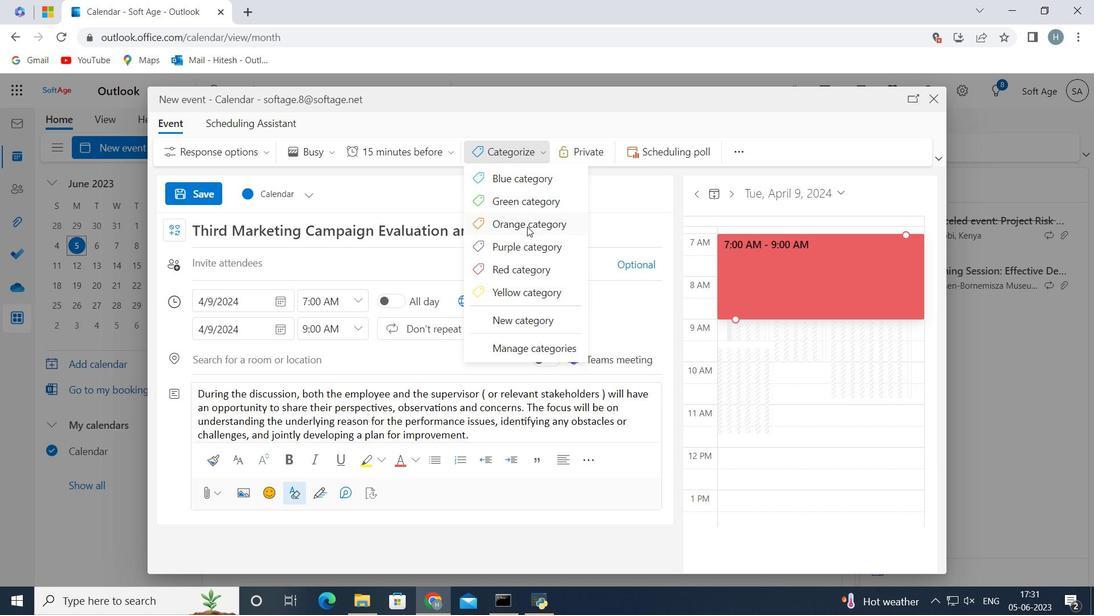 
Action: Mouse moved to (400, 270)
Screenshot: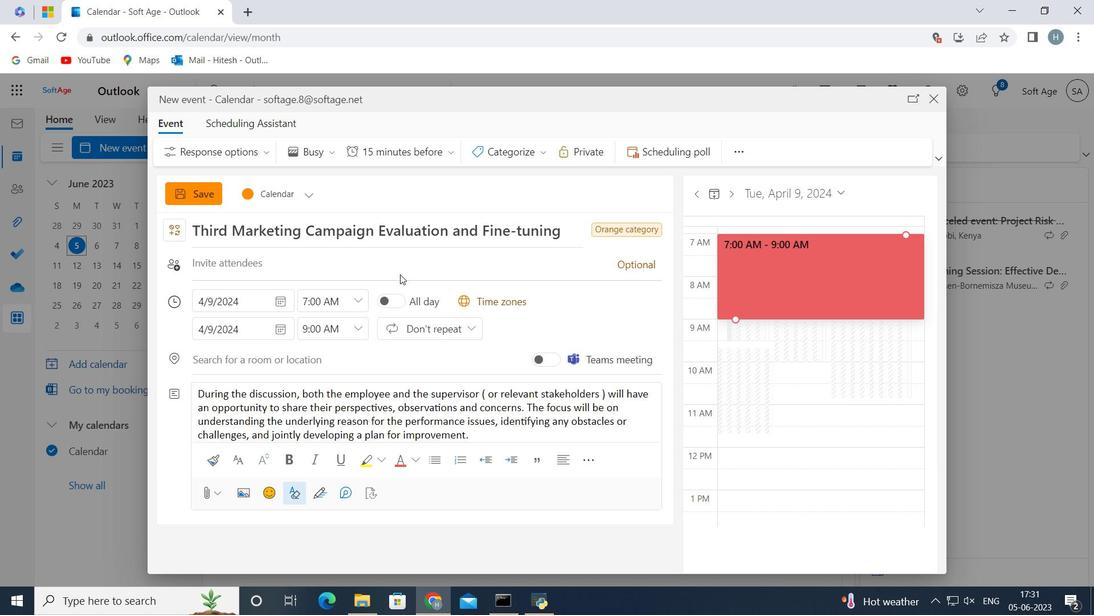 
Action: Mouse pressed left at (400, 270)
Screenshot: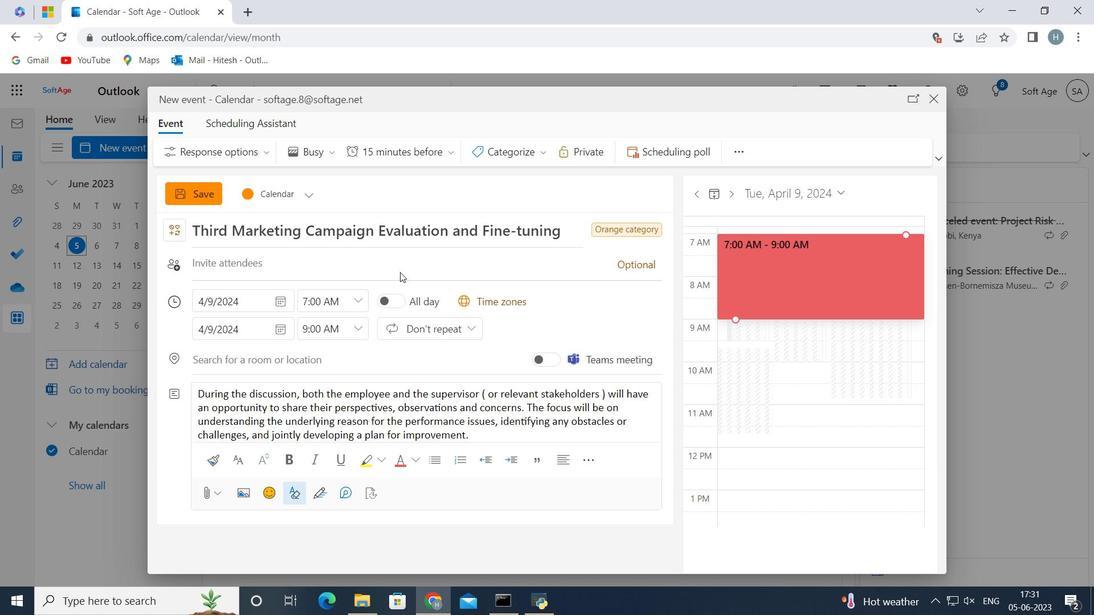 
Action: Key pressed softage.7<Key.shift>@softage.net
Screenshot: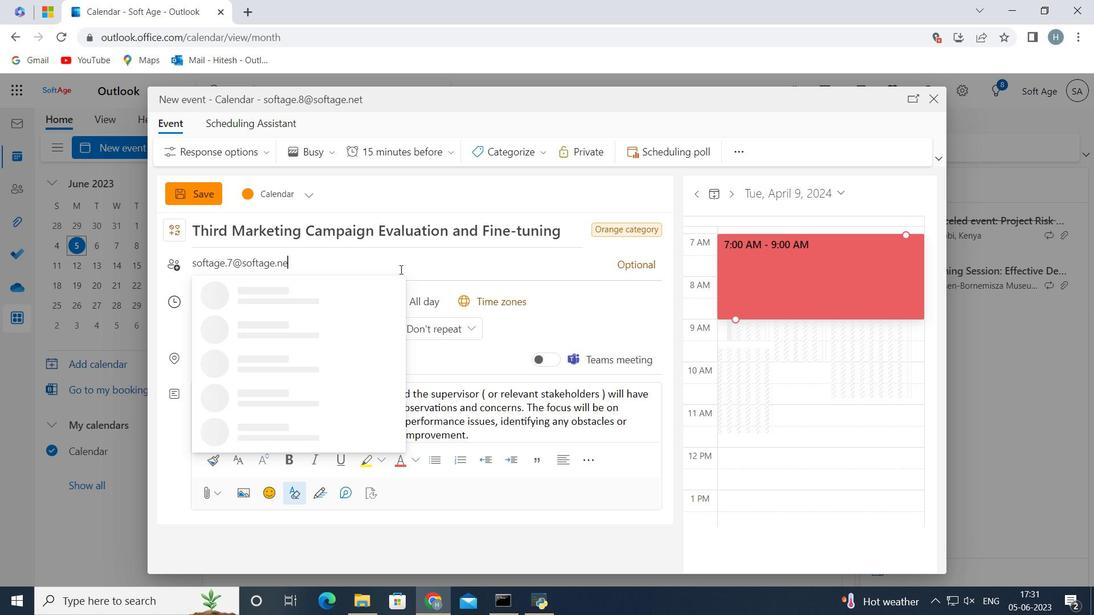
Action: Mouse moved to (337, 298)
Screenshot: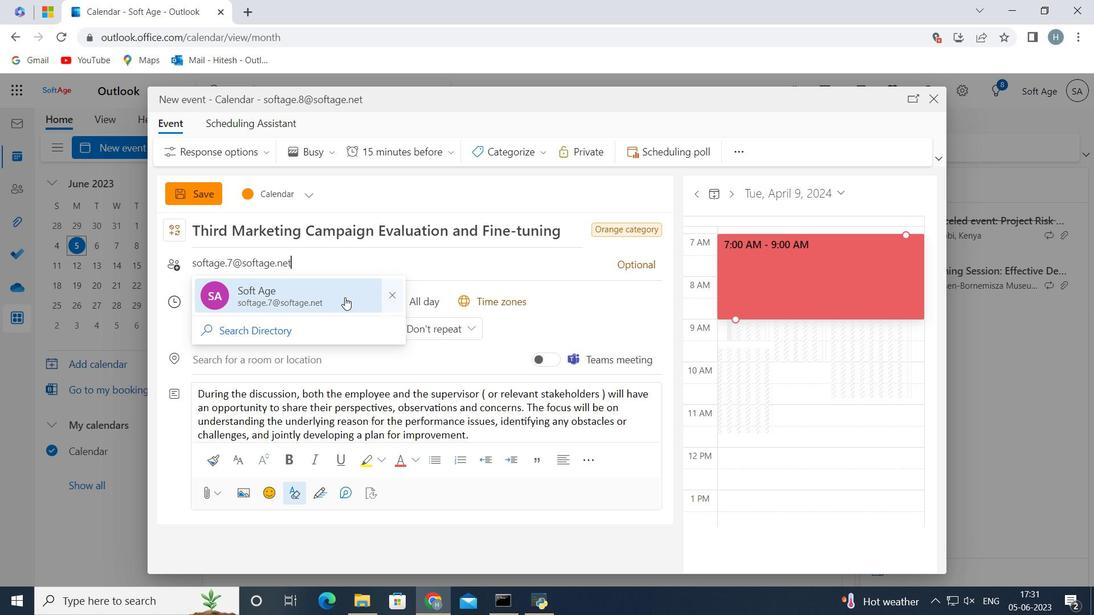 
Action: Mouse pressed left at (337, 298)
Screenshot: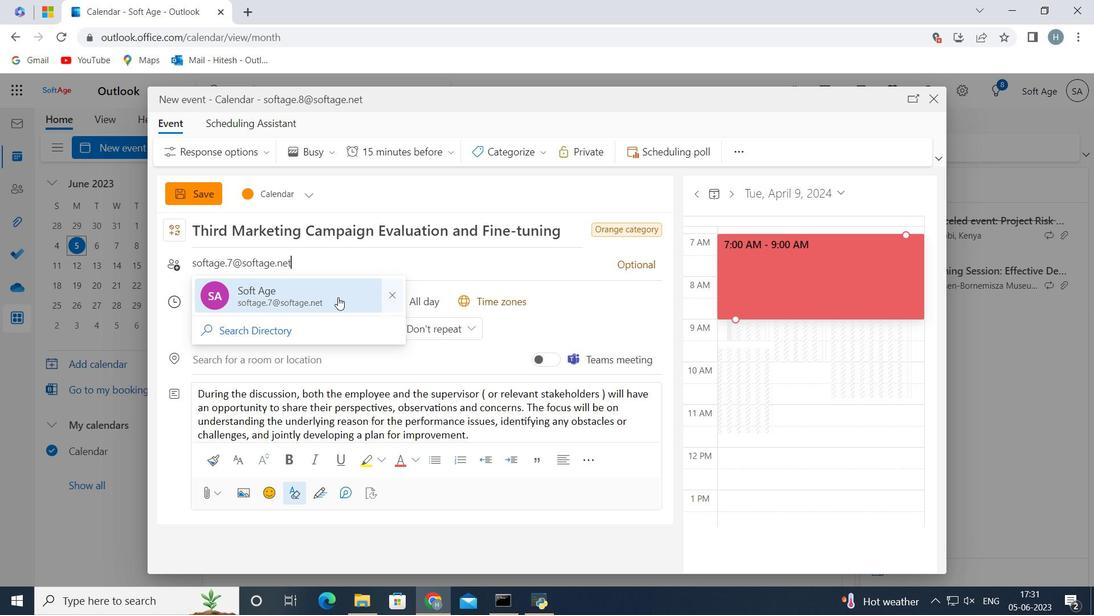 
Action: Key pressed softage.9<Key.shift>@softage.net
Screenshot: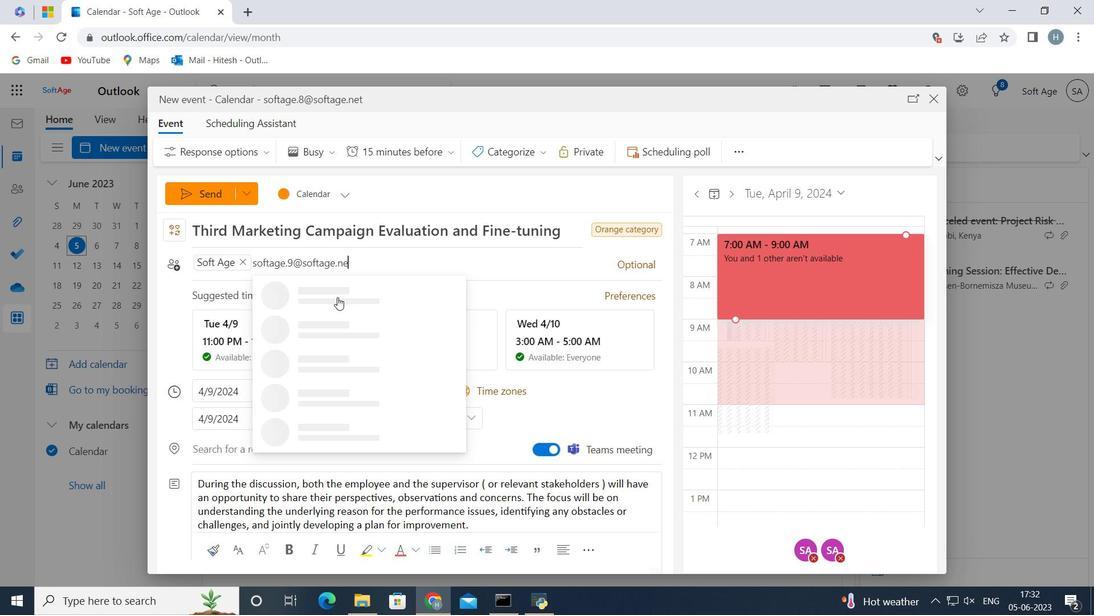
Action: Mouse moved to (327, 291)
Screenshot: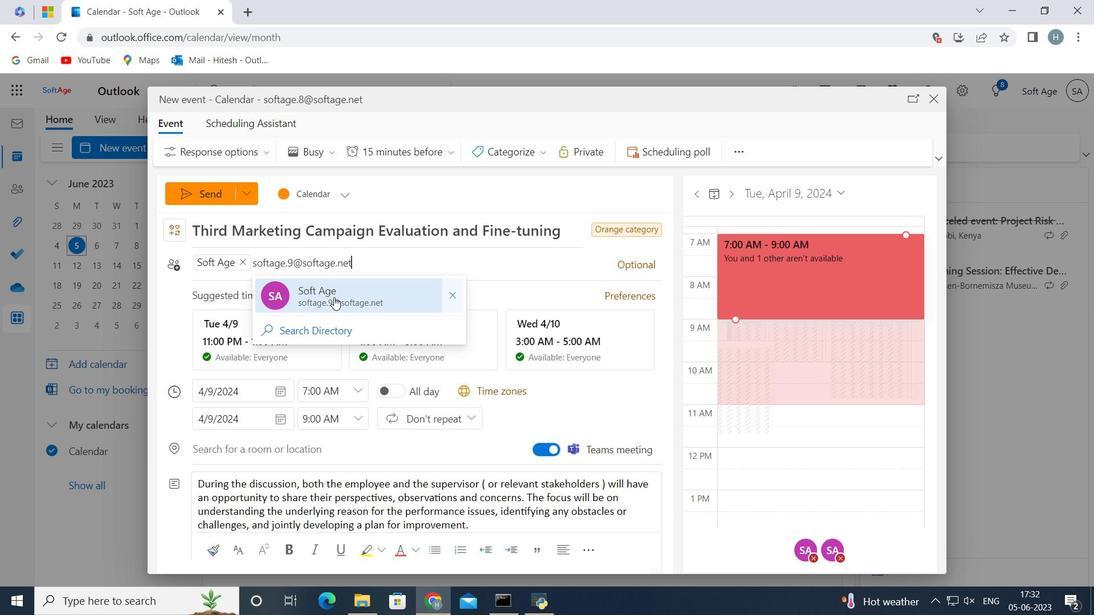 
Action: Mouse pressed left at (327, 291)
Screenshot: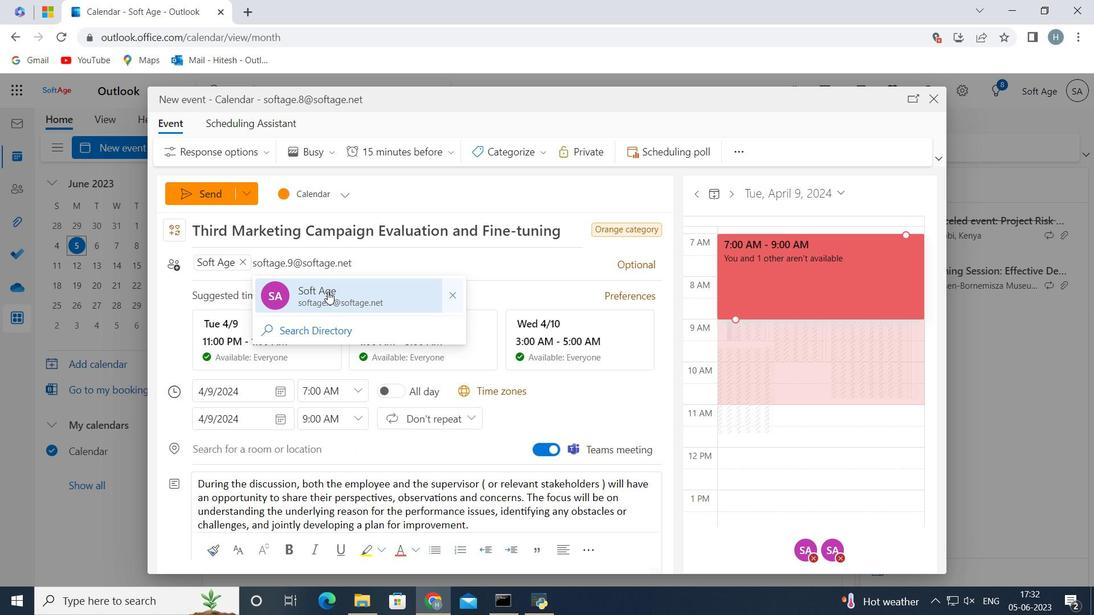 
Action: Mouse moved to (433, 150)
Screenshot: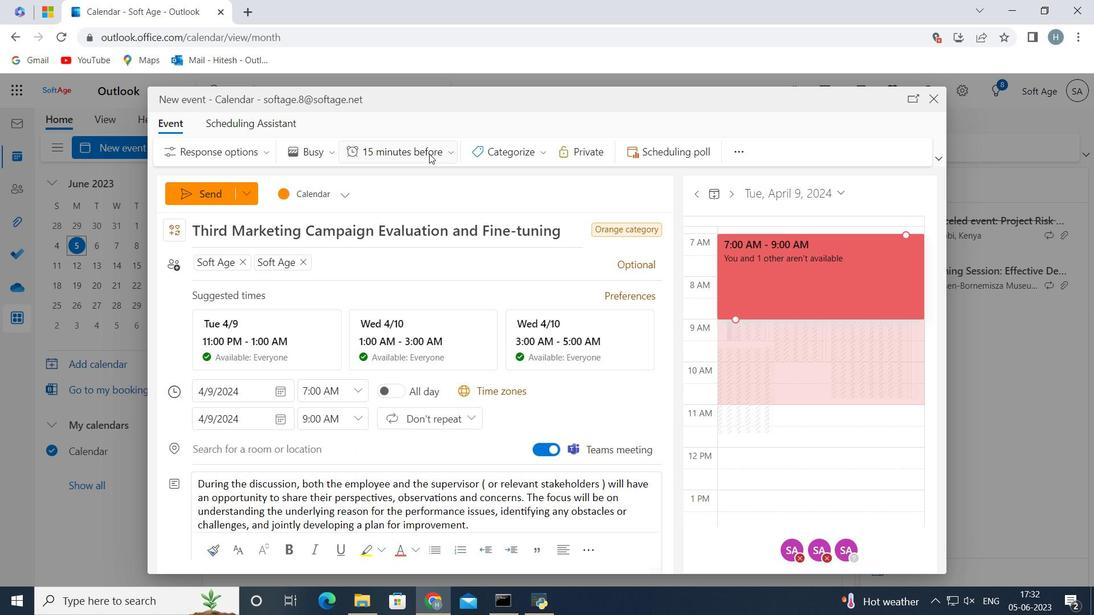 
Action: Mouse pressed left at (433, 150)
Screenshot: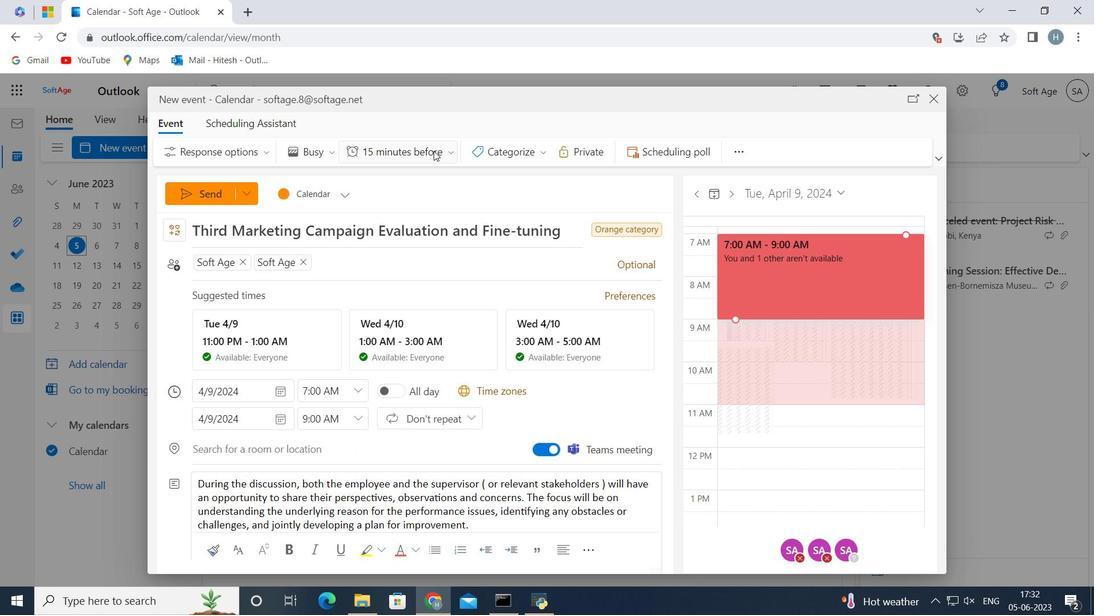 
Action: Mouse moved to (385, 305)
Screenshot: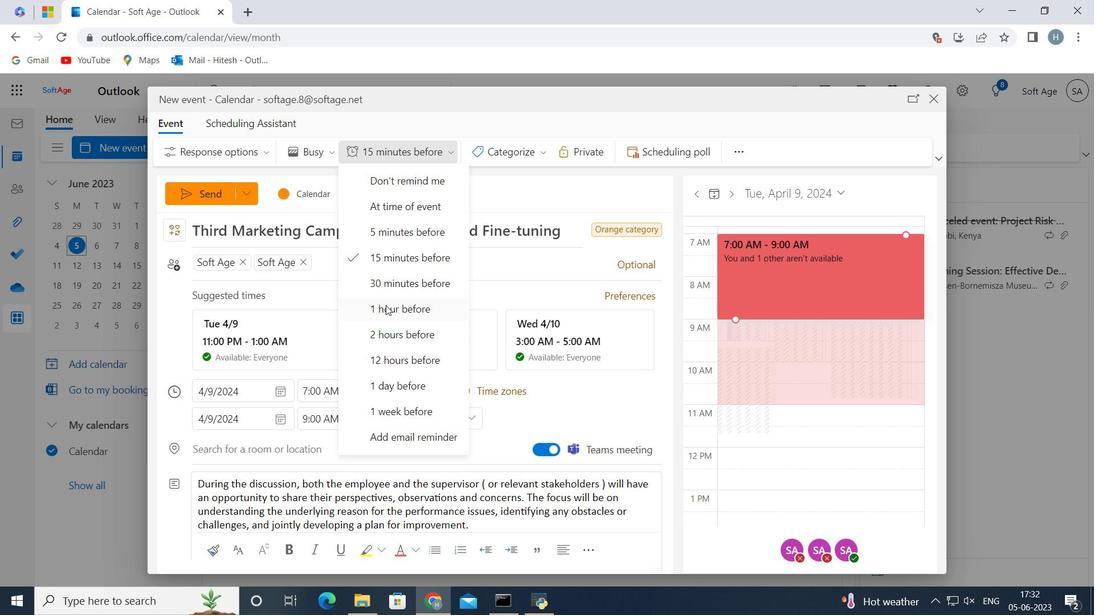 
Action: Mouse pressed left at (385, 305)
Screenshot: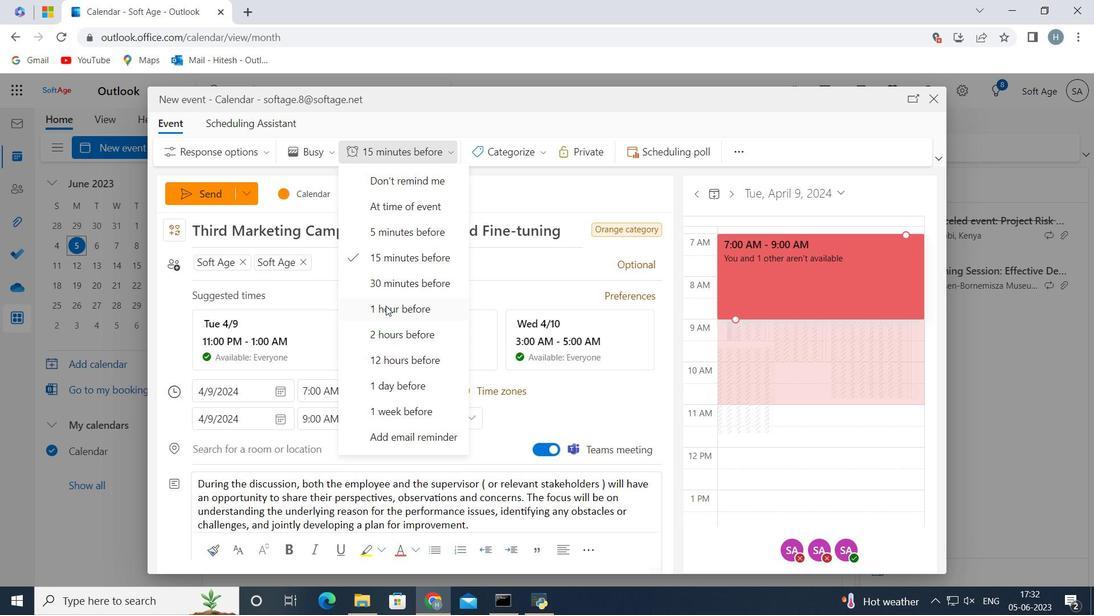
Action: Mouse moved to (206, 190)
Screenshot: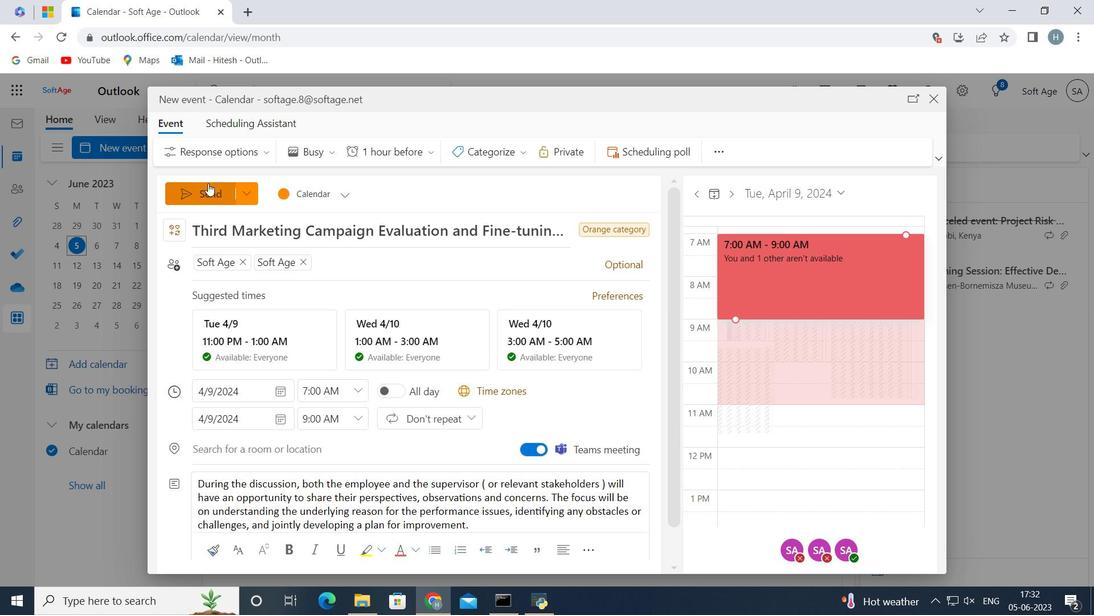 
Action: Mouse pressed left at (206, 190)
Screenshot: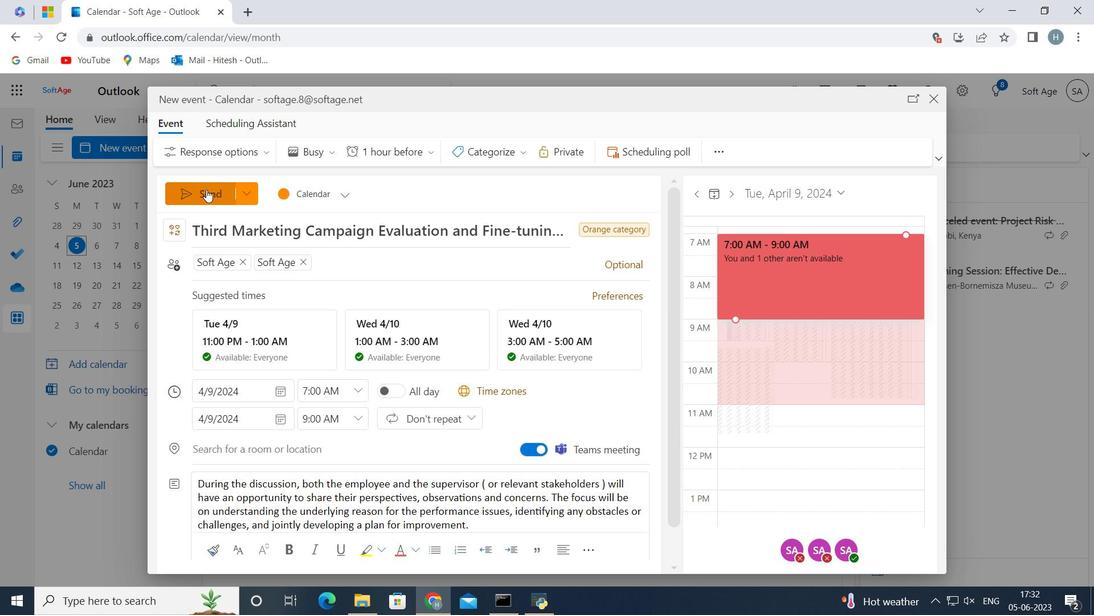 
Action: Mouse moved to (440, 201)
Screenshot: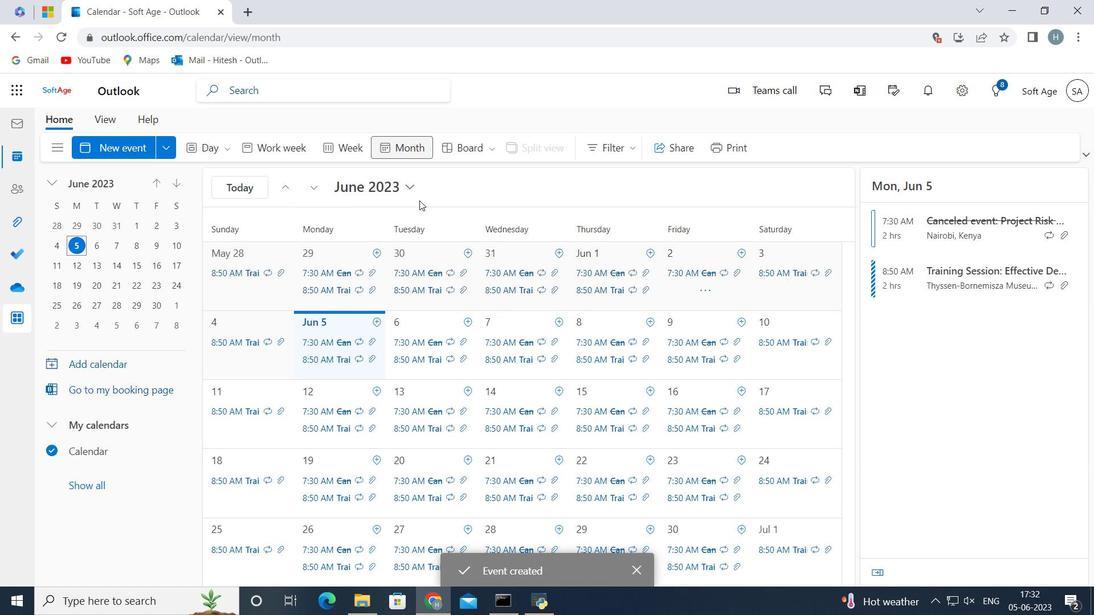 
